 Task: Plan a 3-hour travel documentary screening and discussion for travel enthusiasts.
Action: Key pressed t<Key.caps_lock>RAVEL<Key.space><Key.caps_lock>d<Key.caps_lock>OCUMENTARY<Key.space><Key.caps_lock>s<Key.caps_lock>CREENING<Key.space>AND<Key.space><Key.caps_lock>d<Key.caps_lock>ISCUSSION<Key.space>
Screenshot: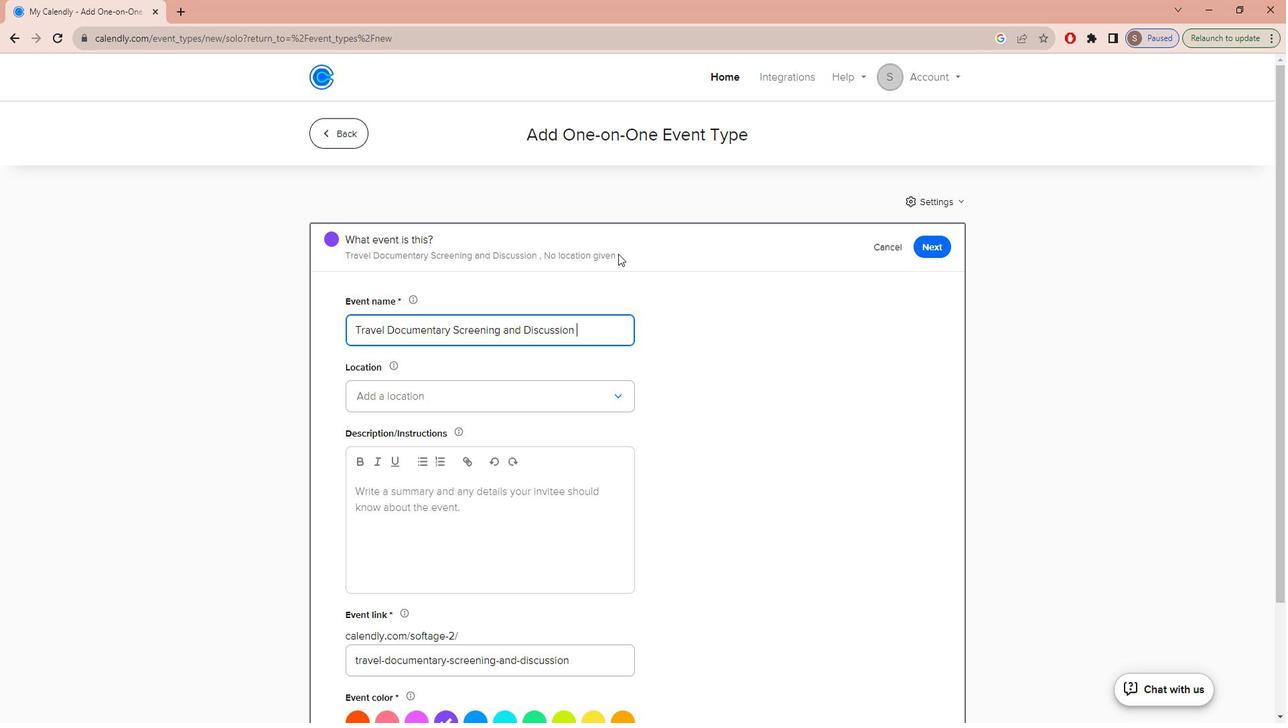 
Action: Mouse moved to (546, 376)
Screenshot: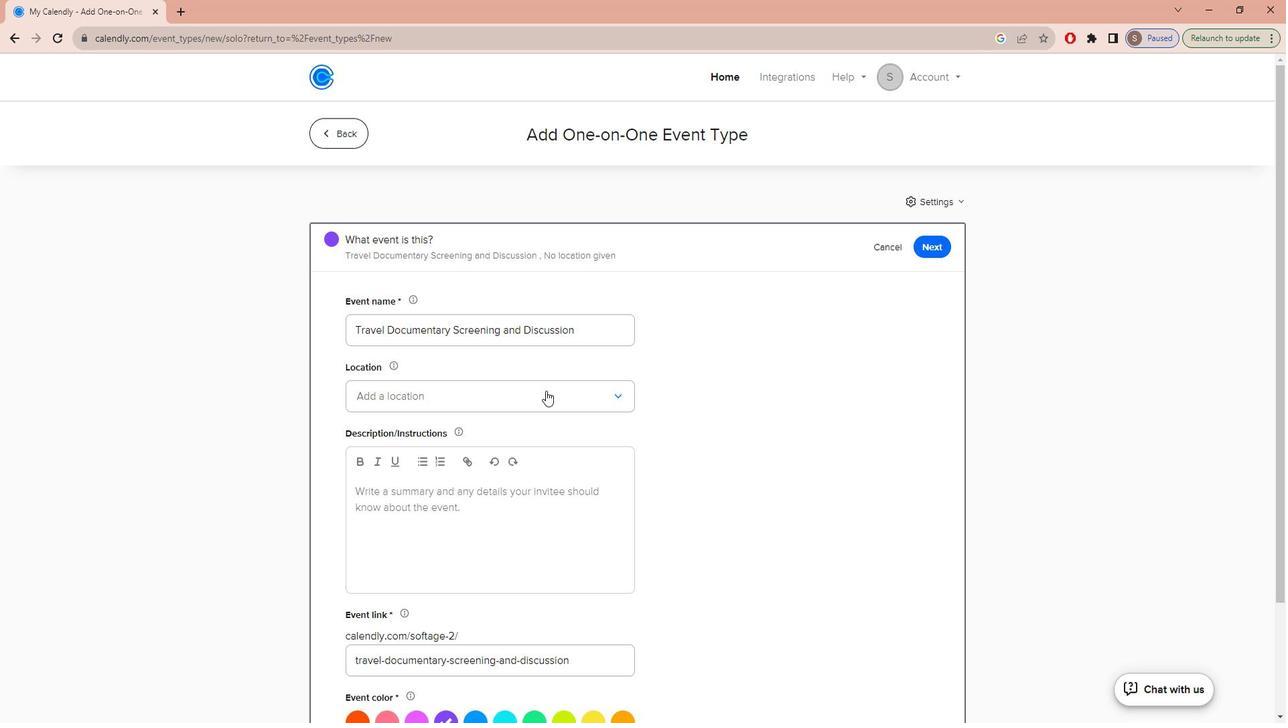 
Action: Mouse pressed left at (546, 376)
Screenshot: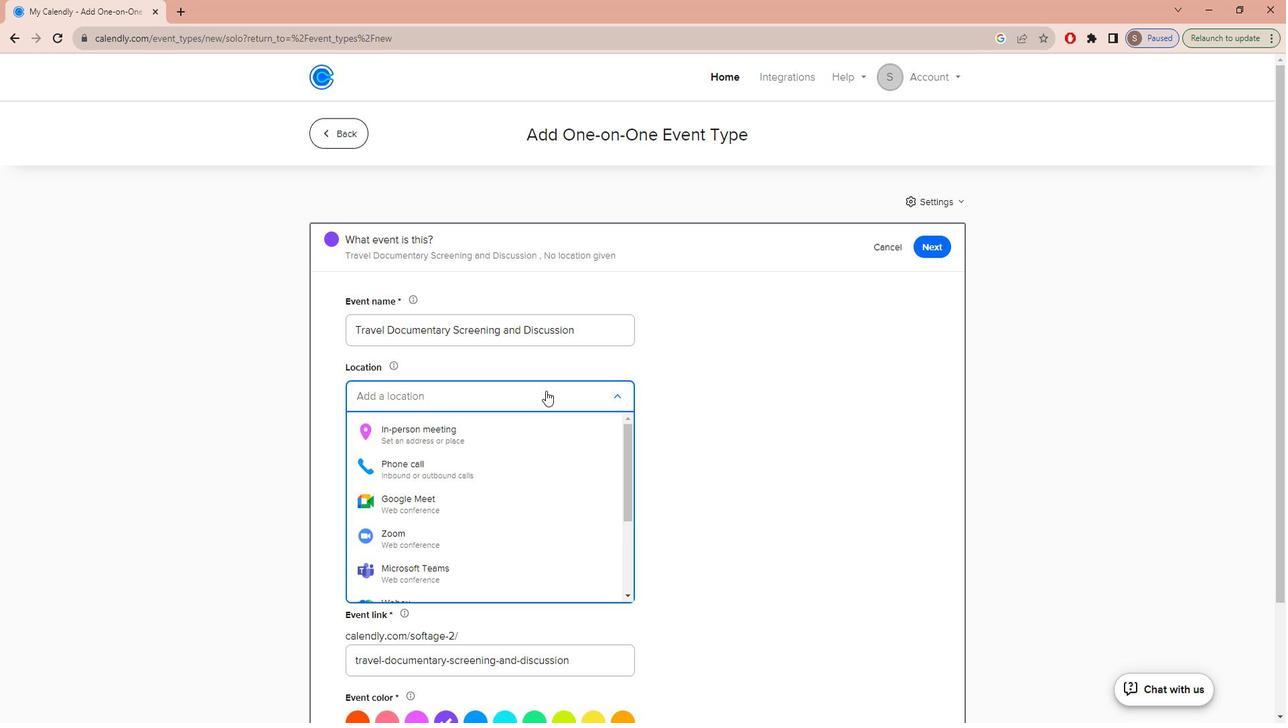 
Action: Mouse moved to (522, 416)
Screenshot: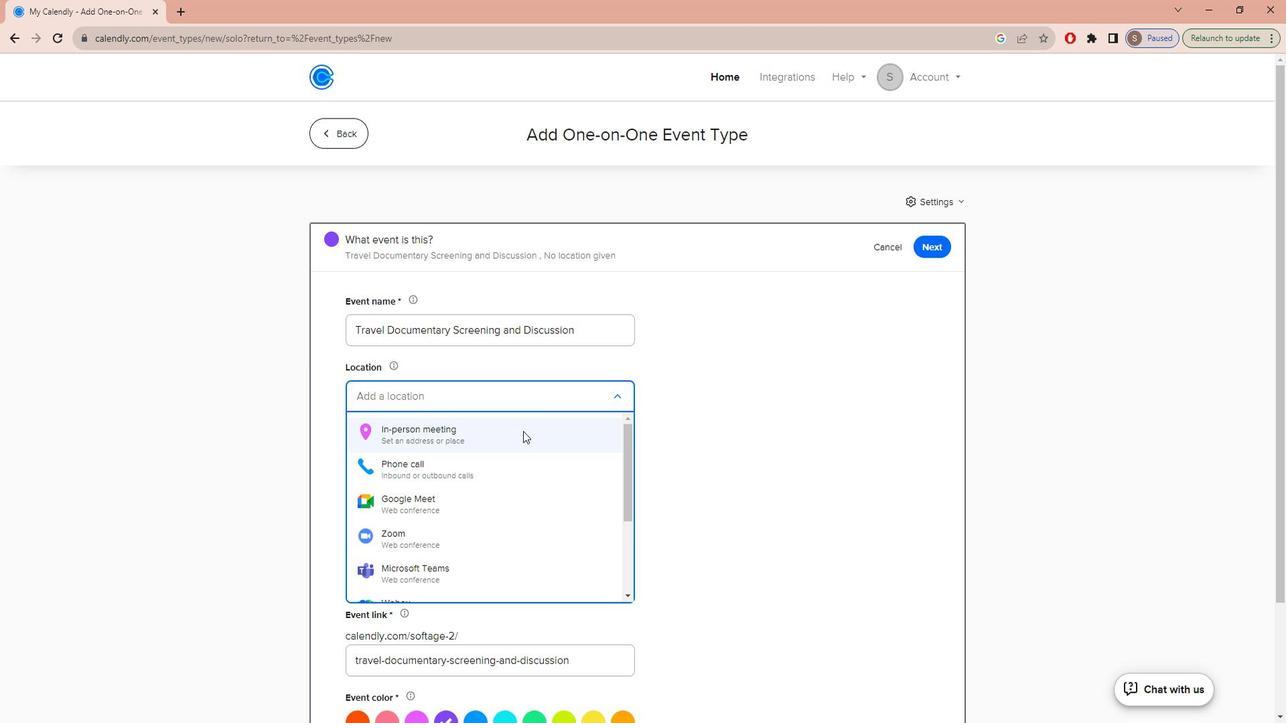 
Action: Mouse pressed left at (522, 416)
Screenshot: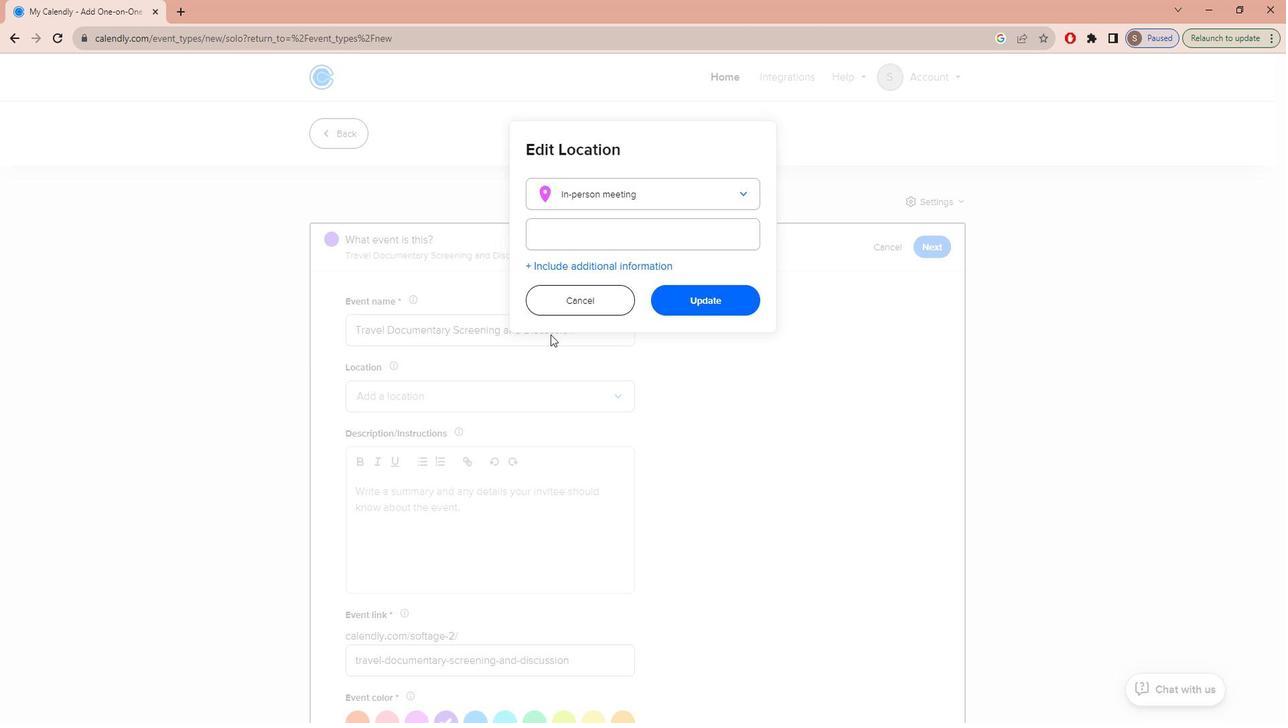 
Action: Mouse moved to (576, 229)
Screenshot: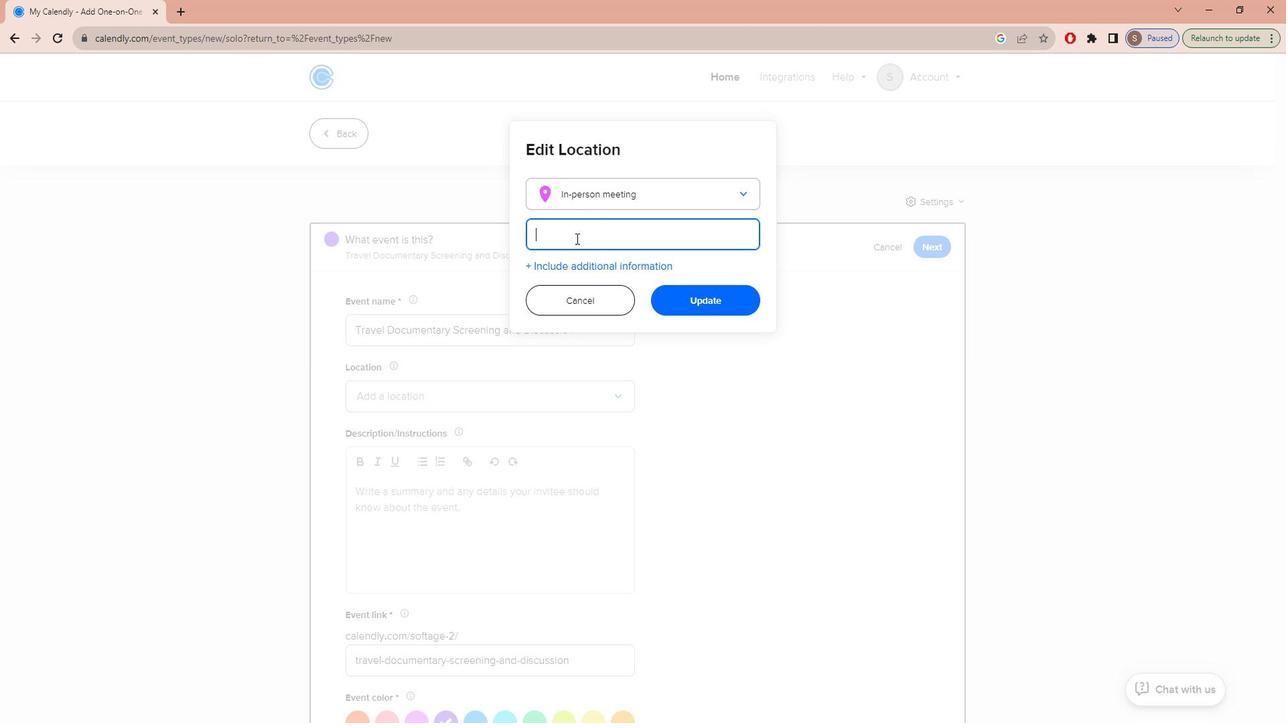 
Action: Mouse pressed left at (576, 229)
Screenshot: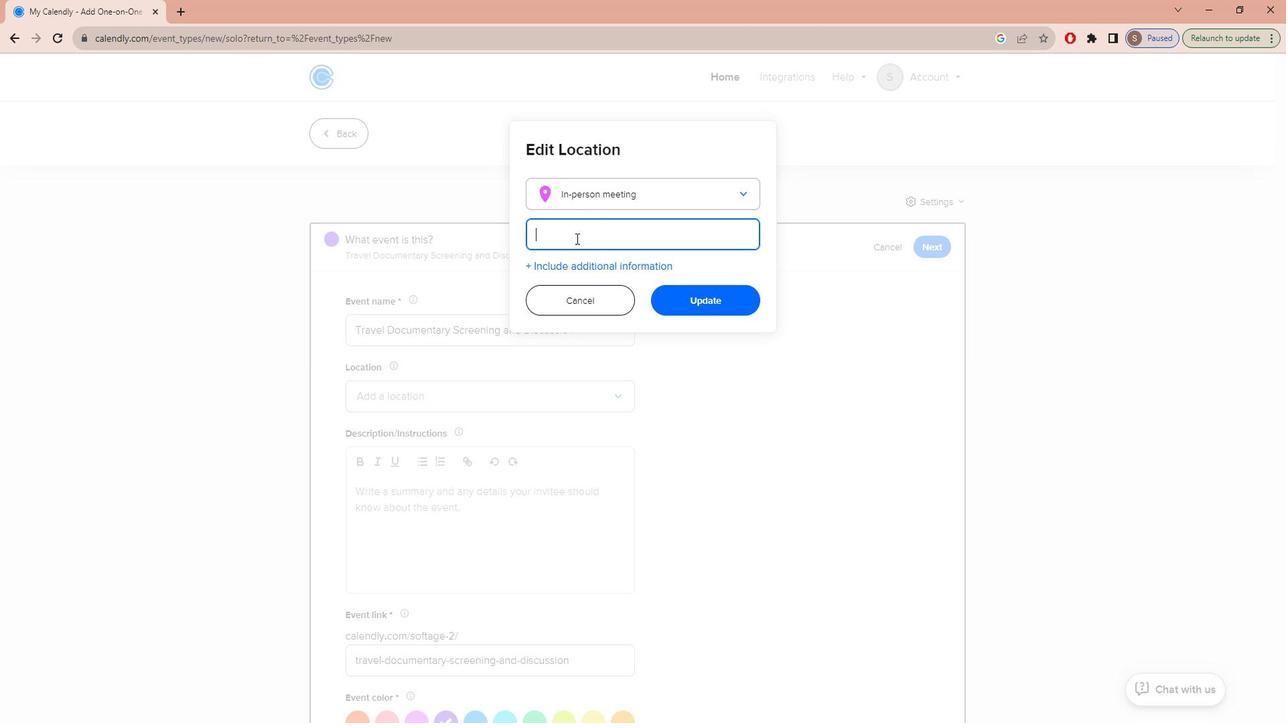 
Action: Key pressed <Key.caps_lock><Key.caps_lock><Key.caps_lock>t<Key.caps_lock>HE<Key.space><Key.caps_lock>a<Key.caps_lock>ERO<Key.space><Key.caps_lock>t<Key.caps_lock>HEATH<Key.backspace>ER,<Key.space>1328<Key.space><Key.caps_lock>m<Key.caps_lock>ONTANA<Key.space><Key.caps_lock>a<Key.caps_lock>VE,<Key.space><Key.caps_lock>s<Key.caps_lock>ANTA<Key.space><Key.caps_lock>m<Key.caps_lock>I<Key.backspace>ONICA,<Key.space><Key.caps_lock>ca<Key.space>90403
Screenshot: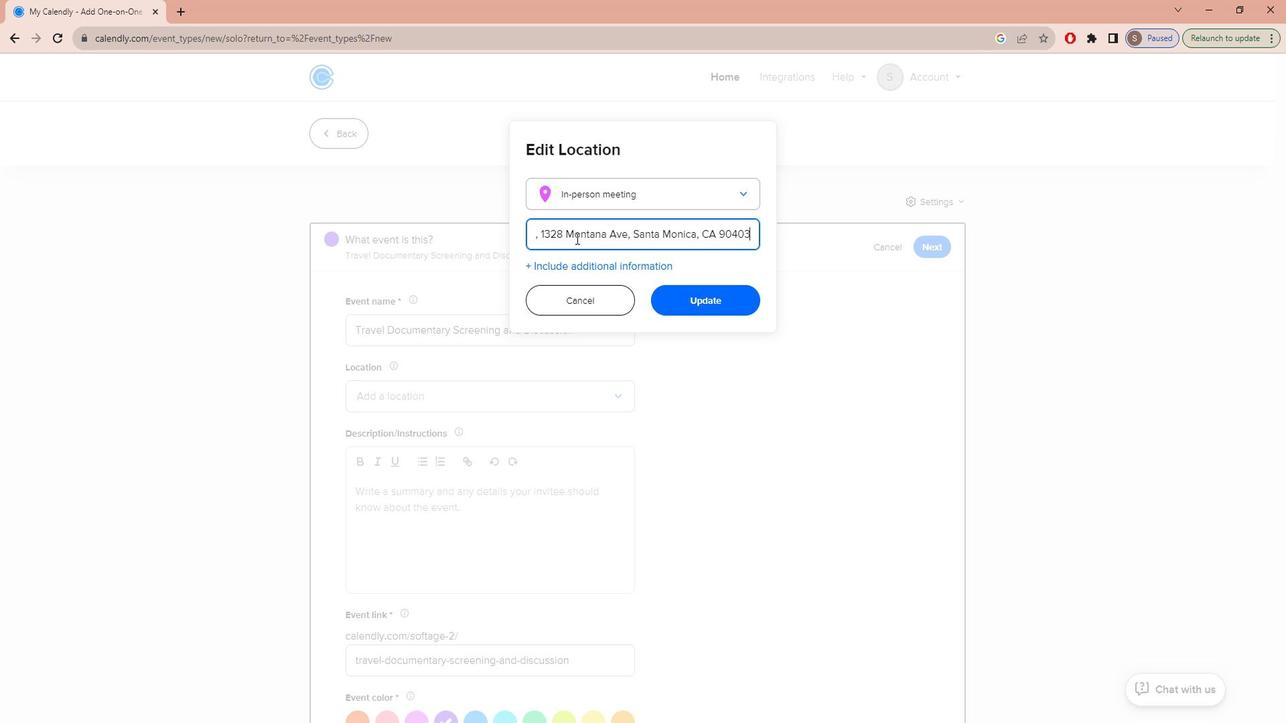 
Action: Mouse moved to (715, 288)
Screenshot: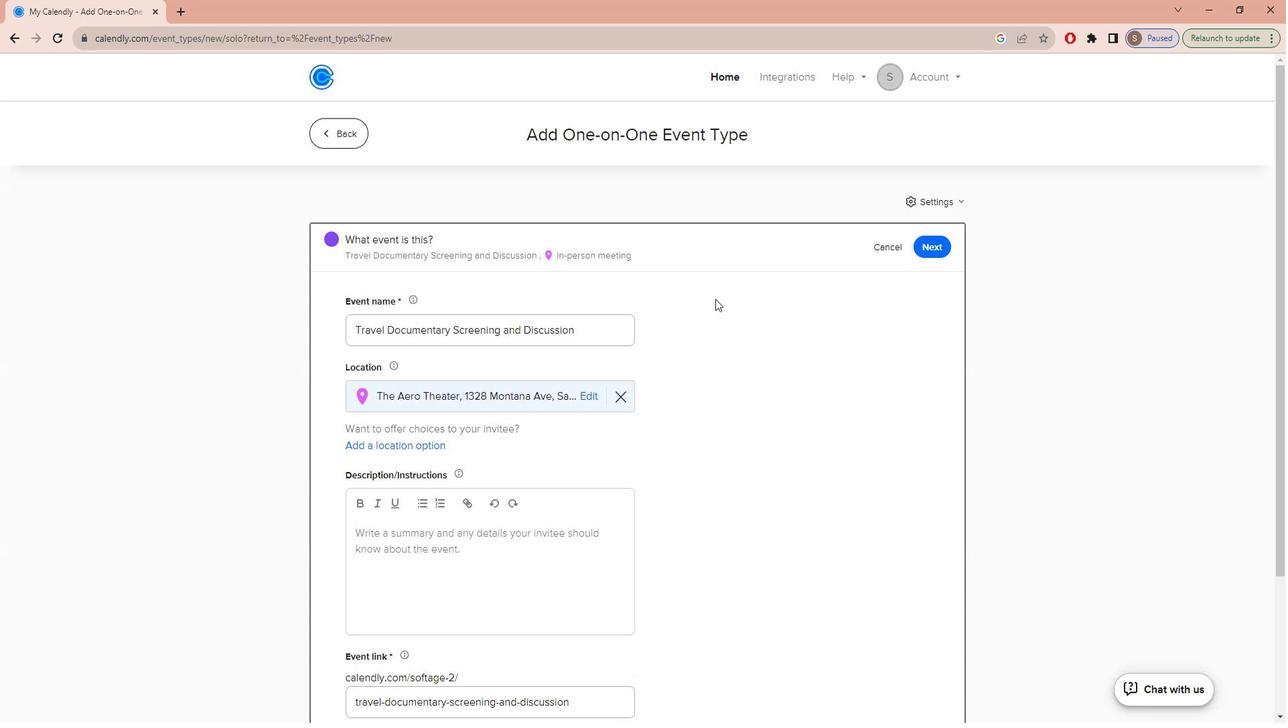 
Action: Mouse pressed left at (715, 288)
Screenshot: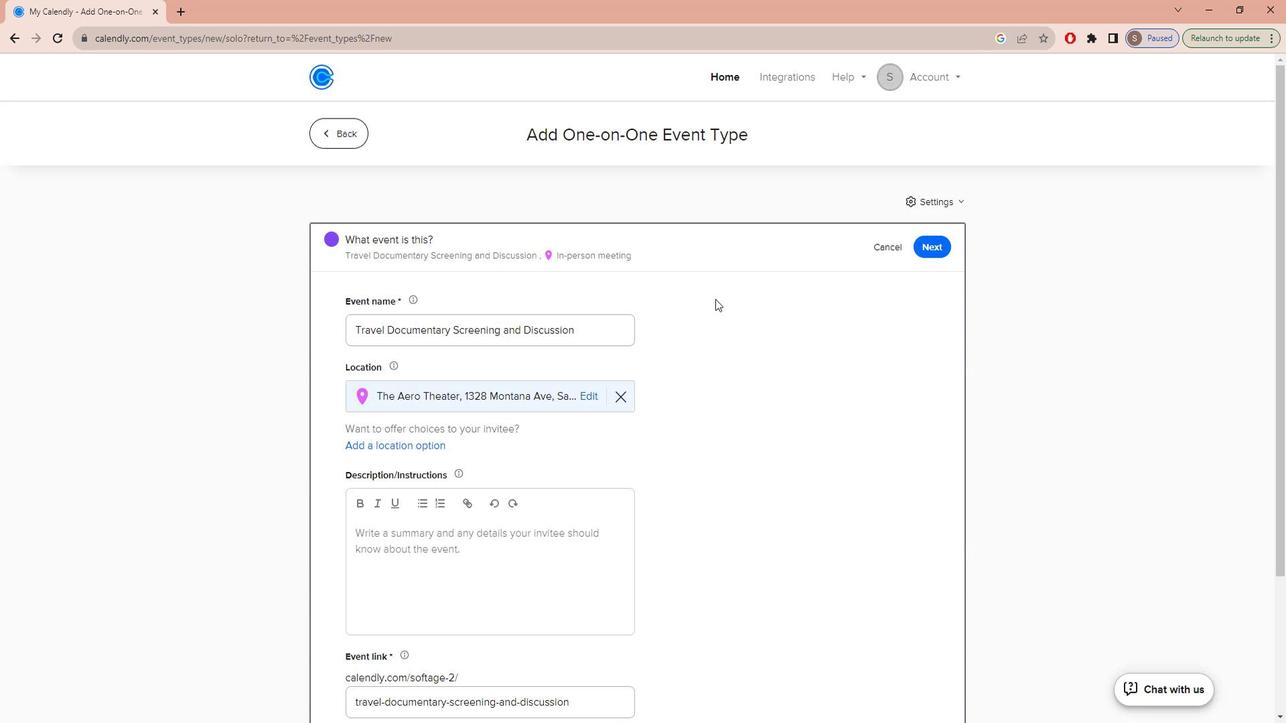 
Action: Mouse moved to (450, 516)
Screenshot: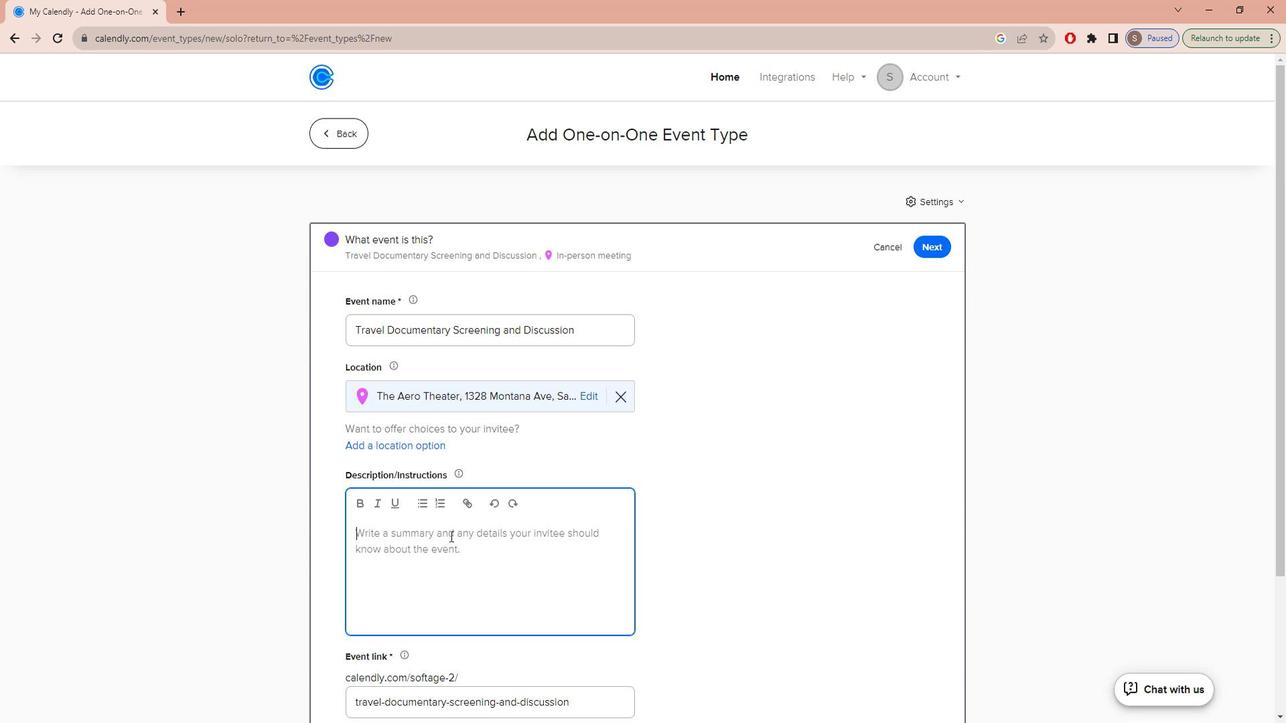 
Action: Mouse pressed left at (450, 516)
Screenshot: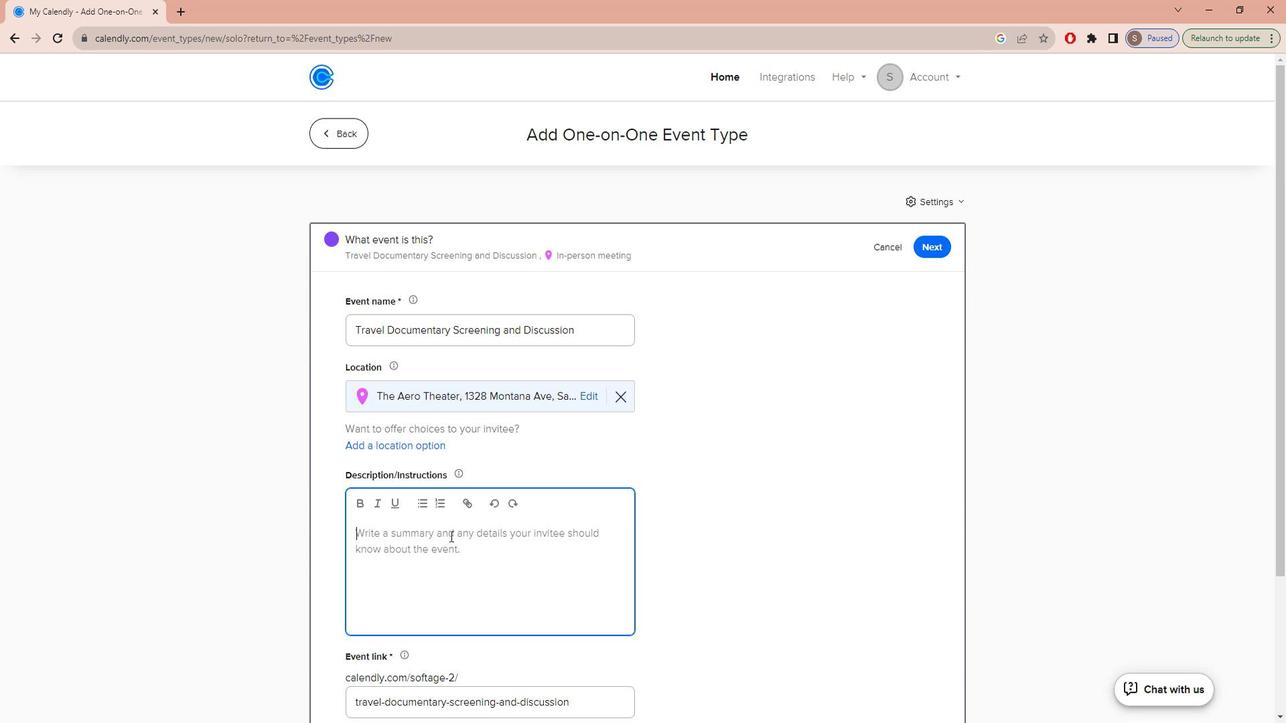 
Action: Key pressed <Key.caps_lock><Key.caps_lock>e<Key.caps_lock>MBARK<Key.space>ON<Key.space>THE<Key.backspace>IS<Key.space>AA<Key.backspace>MAZING<Key.space>JOURNEY<Key.space>WITHOUT<Key.space>LEAVING<Key.space>YOUR<Key.space>SEAT<Key.shift><Key.shift><Key.shift><Key.shift><Key.shift><Key.shift><Key.shift><Key.shift>!<Key.space><Key.shift_r>"<Key.caps_lock>j<Key.caps_lock>OURNEY<Key.space><Key.caps_lock>t<Key.caps_lock>HROUGH<Key.space><Key.caps_lock>c<Key.caps_lock>ULTURES<Key.shift_r>"<Key.space>INVITES<Key.space>YOU<Key.space>TO<Key.space>A<Key.space>CAPTIVATING<Key.space>EVENT<Key.space>TAILOR-MADE<Key.space>FOR<Key.space>PASSIONATE<Key.space>TRAVEL<Key.space>ENTHUSIASTS.<Key.space><Key.caps_lock>i<Key.caps_lock>F<Key.space>YOU<Key.space>ARE<Key.space>SOMEONE<Key.space>WHO<Key.space>CRAVES<Key.space>THE<Key.space>THRILL<Key.space>OF<Key.space>EXPLORATION,<Key.space>THE<Key.space>ALLURE<Key.space>OF<Key.space>NEW<Key.space>CULTURES,<Key.space>AND<Key.space>THE<Key.space>MAGIC<Key.space>OF<Key.space>UNSEEN<Key.space>LANDSCAPES,<Key.space>THIS<Key.space>EVET<Key.backspace>NT<Key.space>IS<Key.space>YOUR<Key.space>PASSPORT<Key.space>TO<Key.space>A<Key.space>GLOBAL<Key.space>ADVENTUYRE<Key.backspace><Key.backspace><Key.backspace>RE.<Key.space>
Screenshot: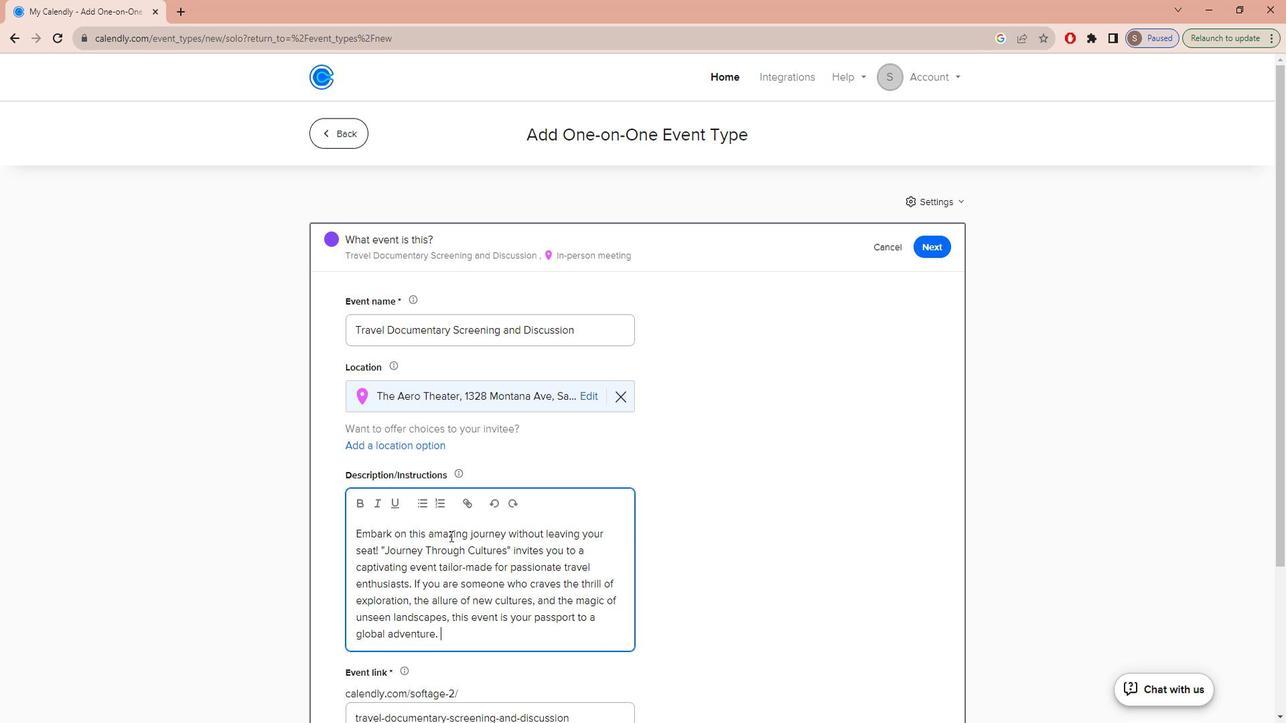 
Action: Mouse moved to (591, 539)
Screenshot: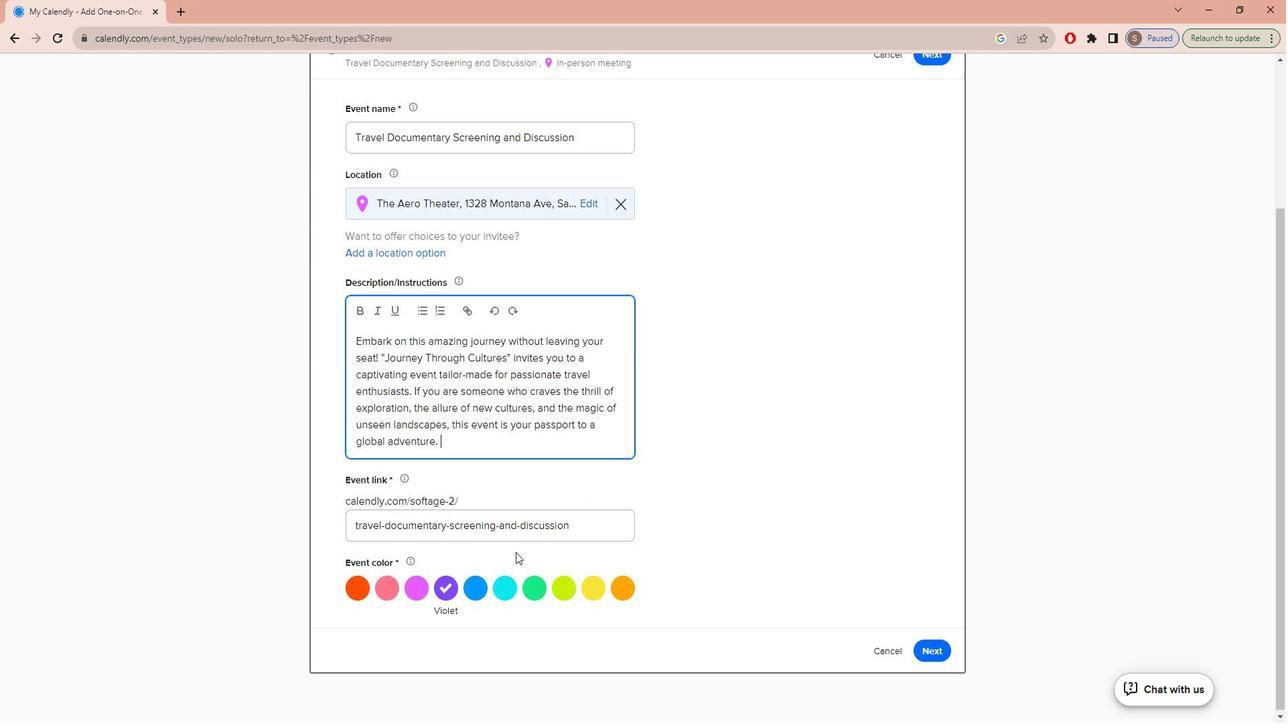 
Action: Mouse scrolled (591, 539) with delta (0, 0)
Screenshot: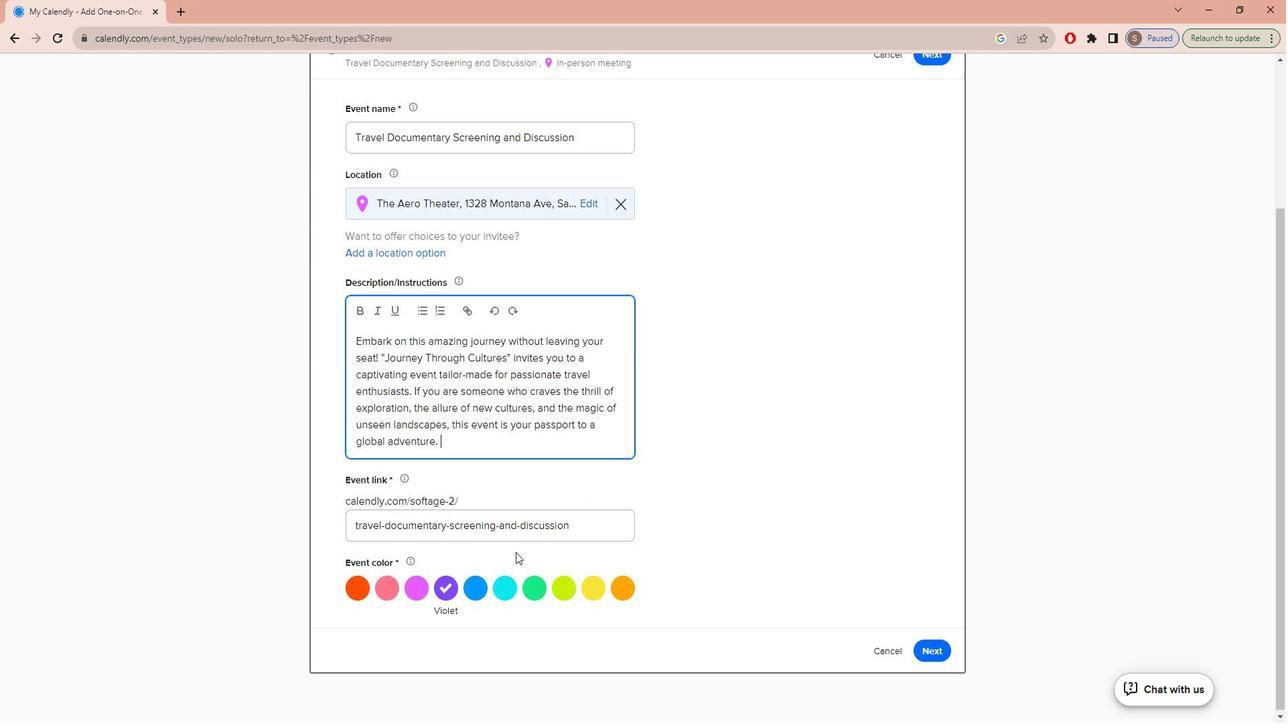 
Action: Mouse moved to (589, 539)
Screenshot: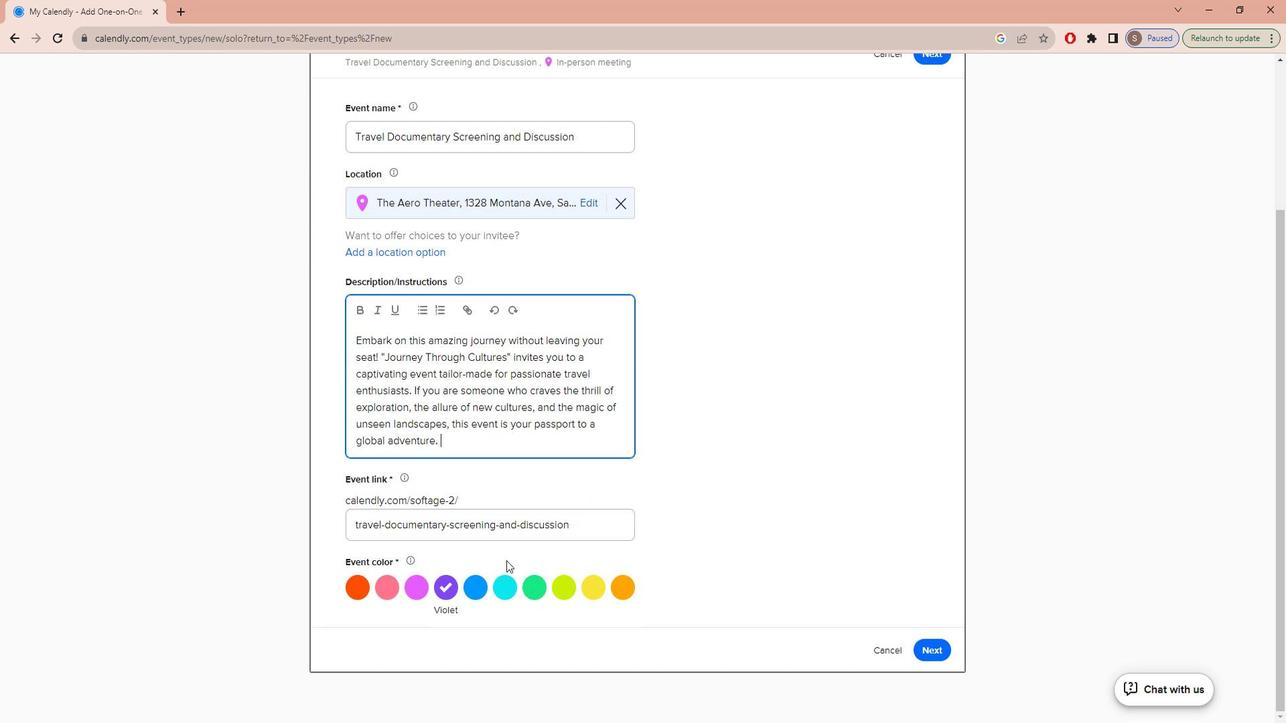 
Action: Mouse scrolled (589, 539) with delta (0, 0)
Screenshot: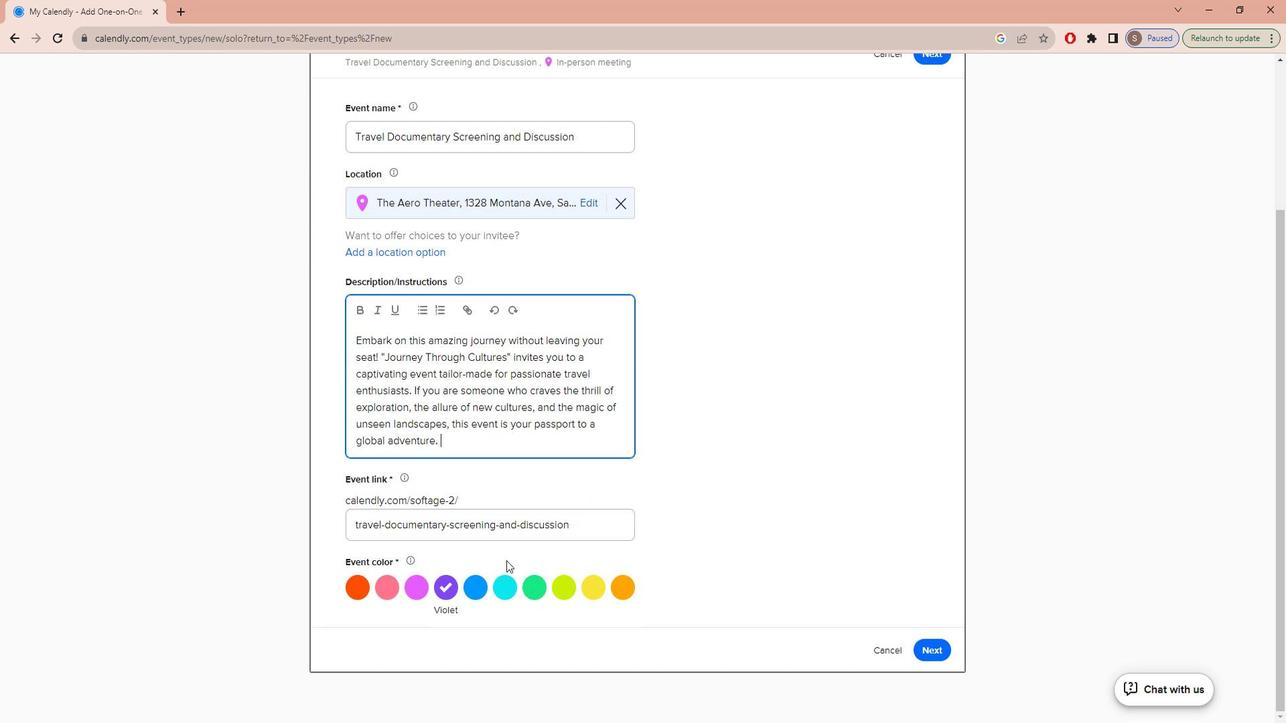 
Action: Mouse moved to (583, 539)
Screenshot: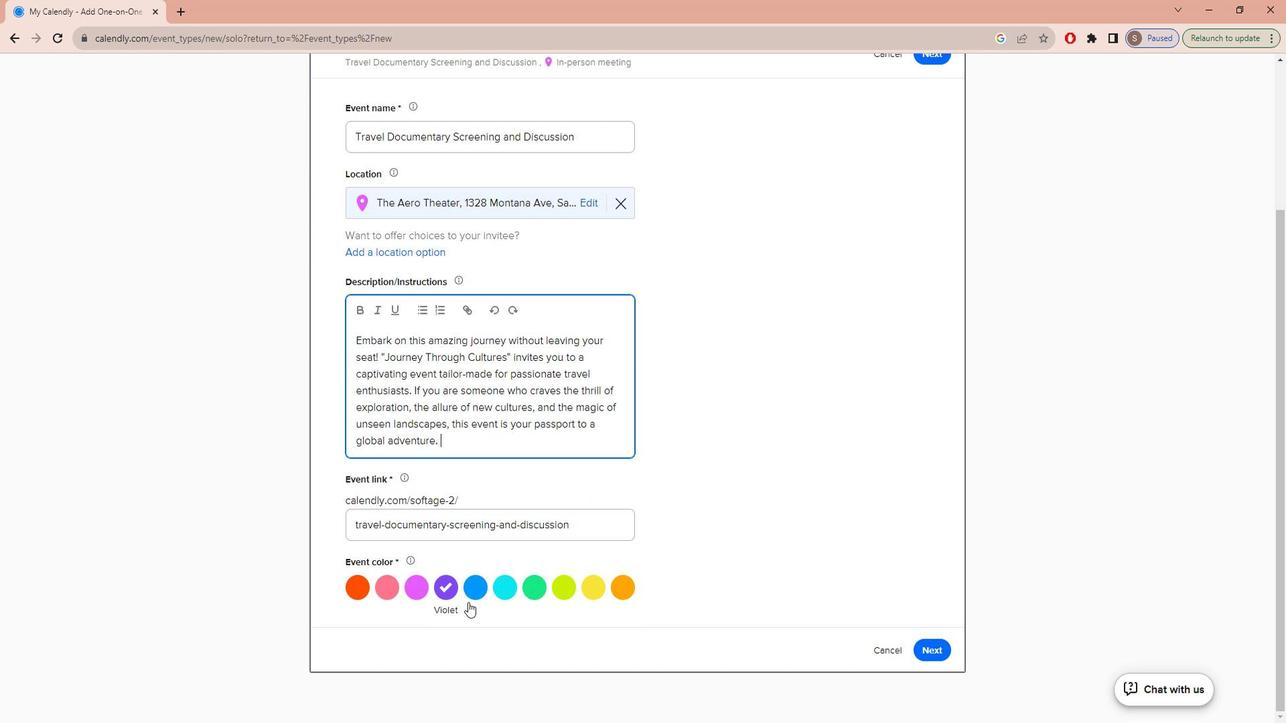 
Action: Mouse scrolled (583, 539) with delta (0, 0)
Screenshot: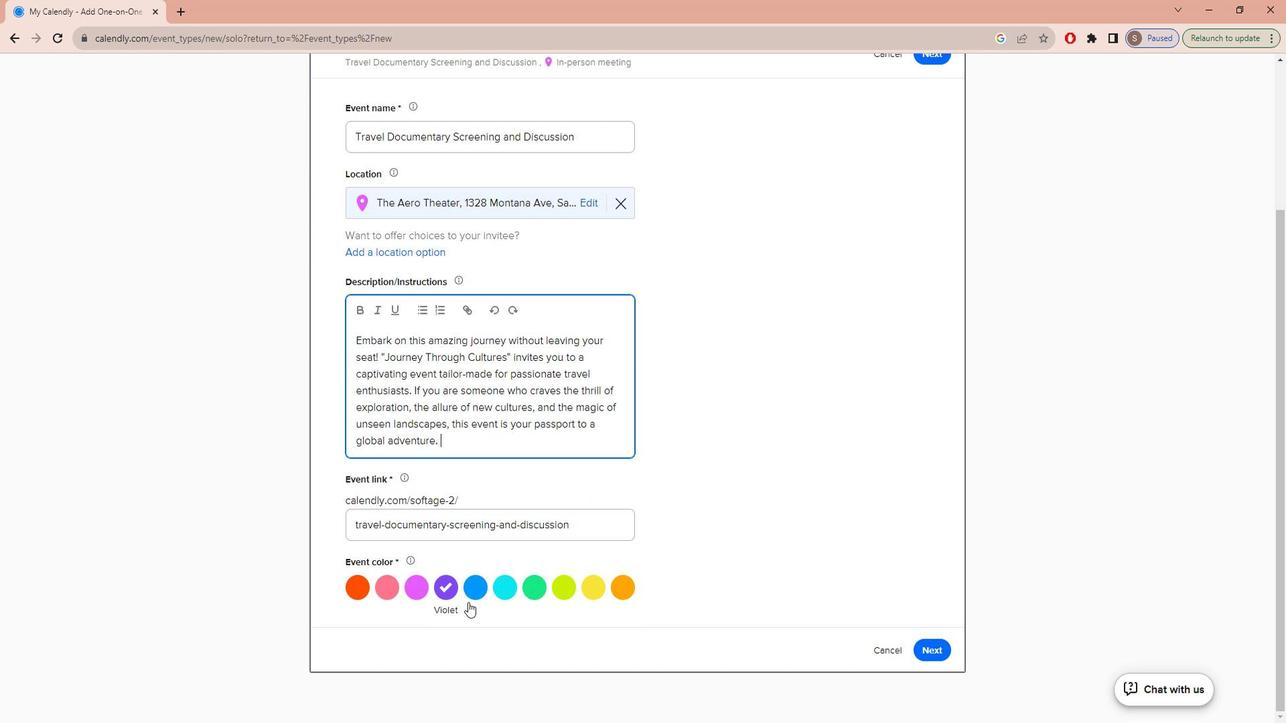 
Action: Mouse moved to (575, 539)
Screenshot: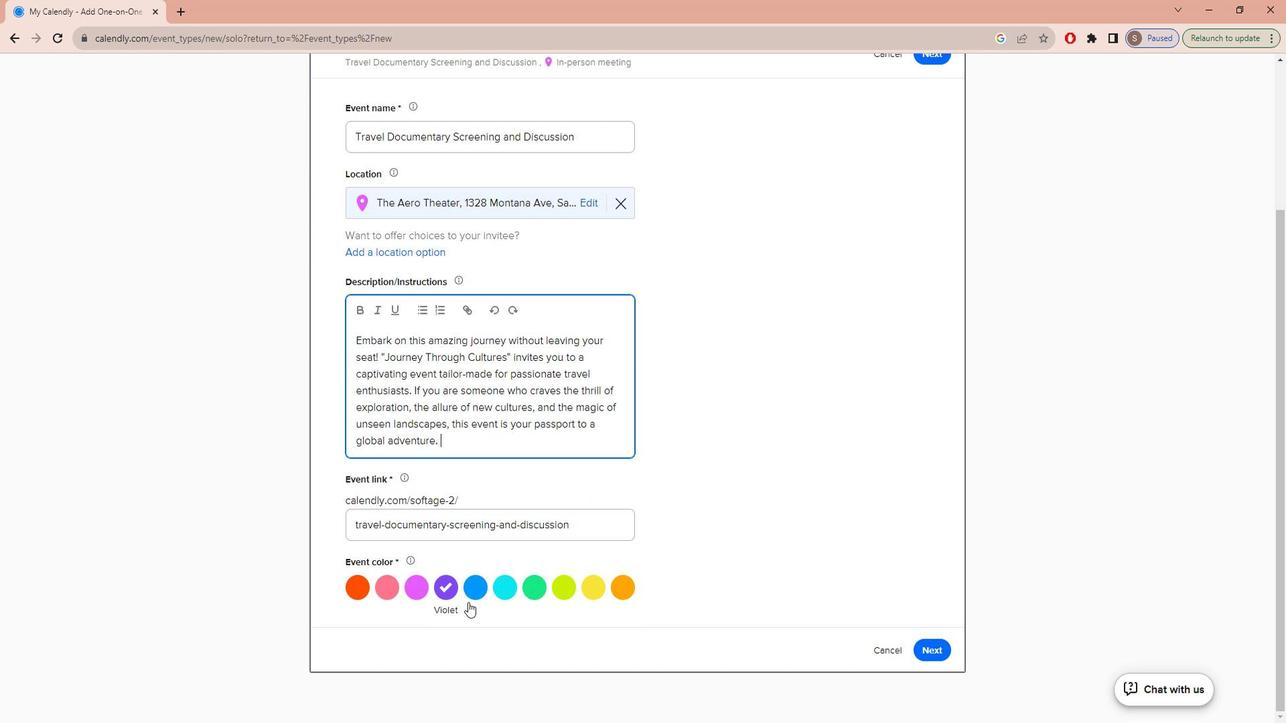 
Action: Mouse scrolled (575, 539) with delta (0, 0)
Screenshot: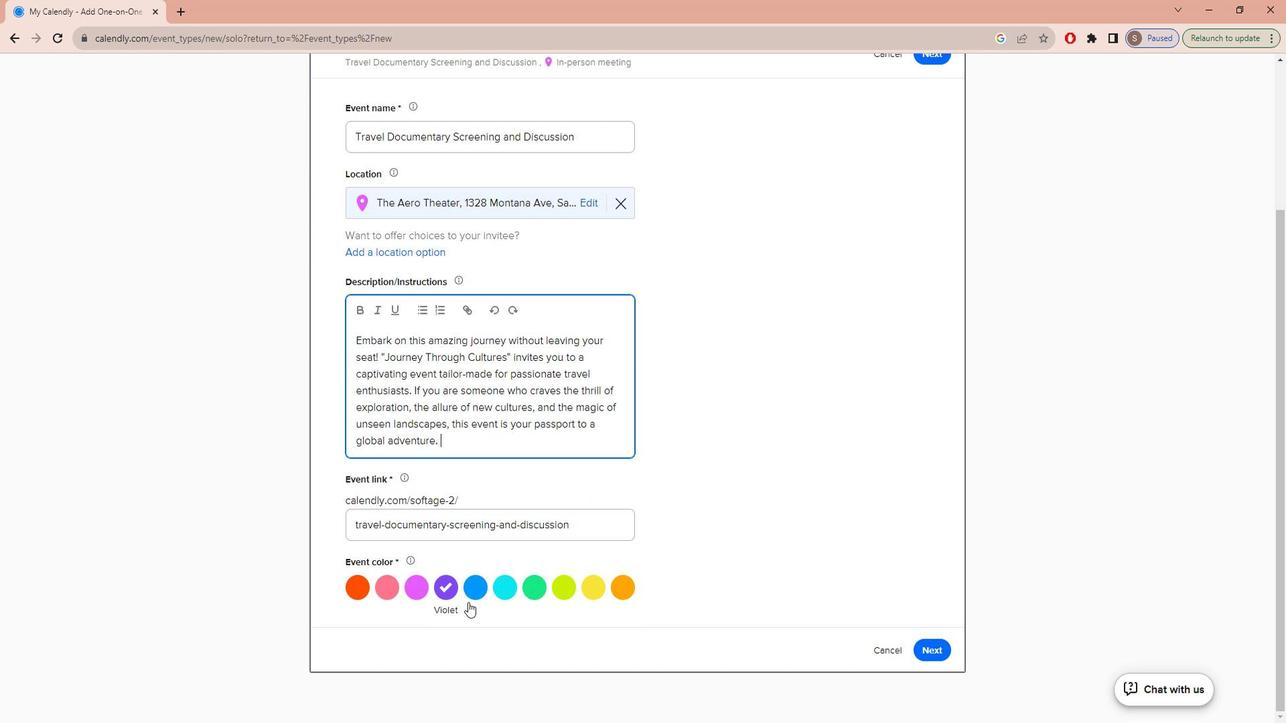 
Action: Mouse moved to (562, 538)
Screenshot: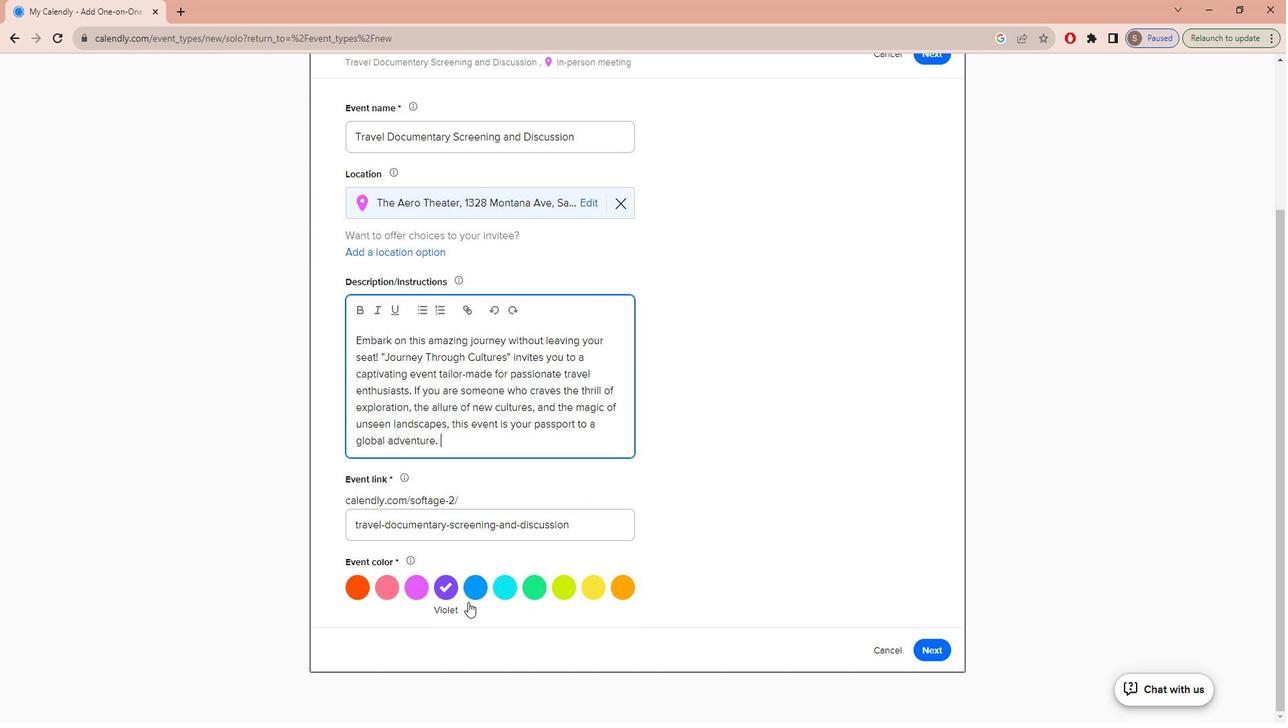
Action: Mouse scrolled (562, 537) with delta (0, 0)
Screenshot: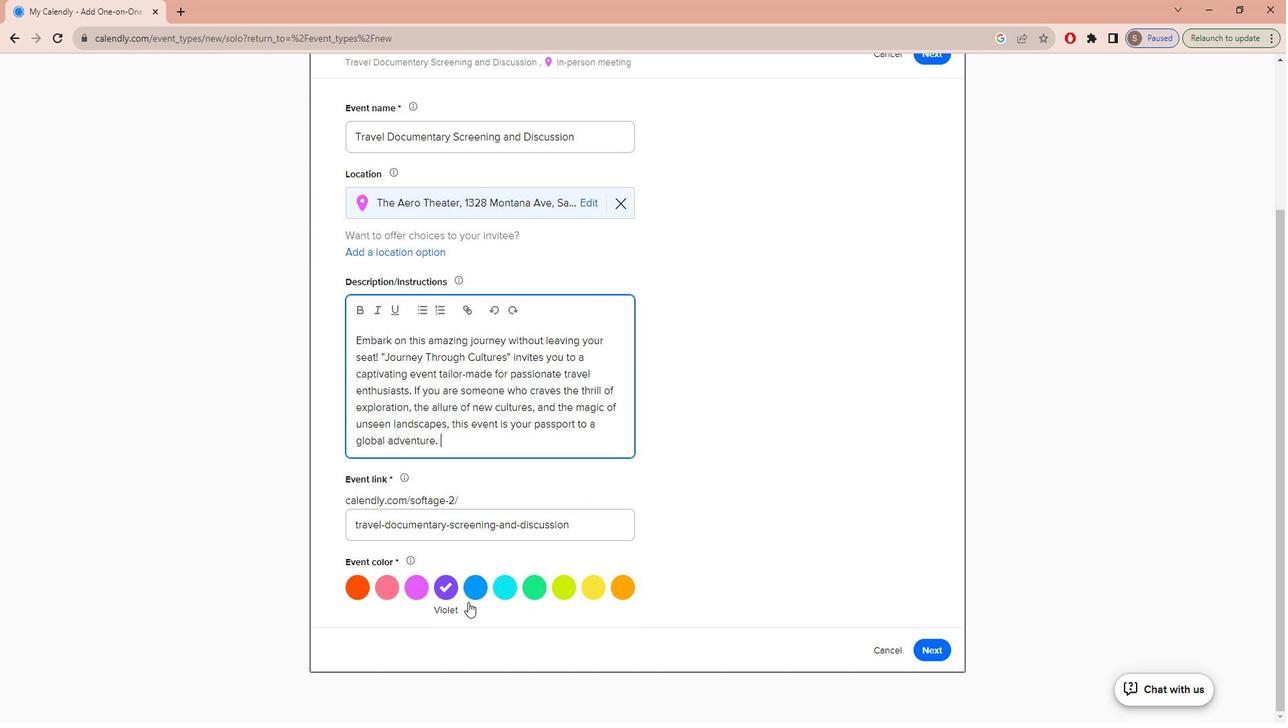 
Action: Mouse moved to (553, 535)
Screenshot: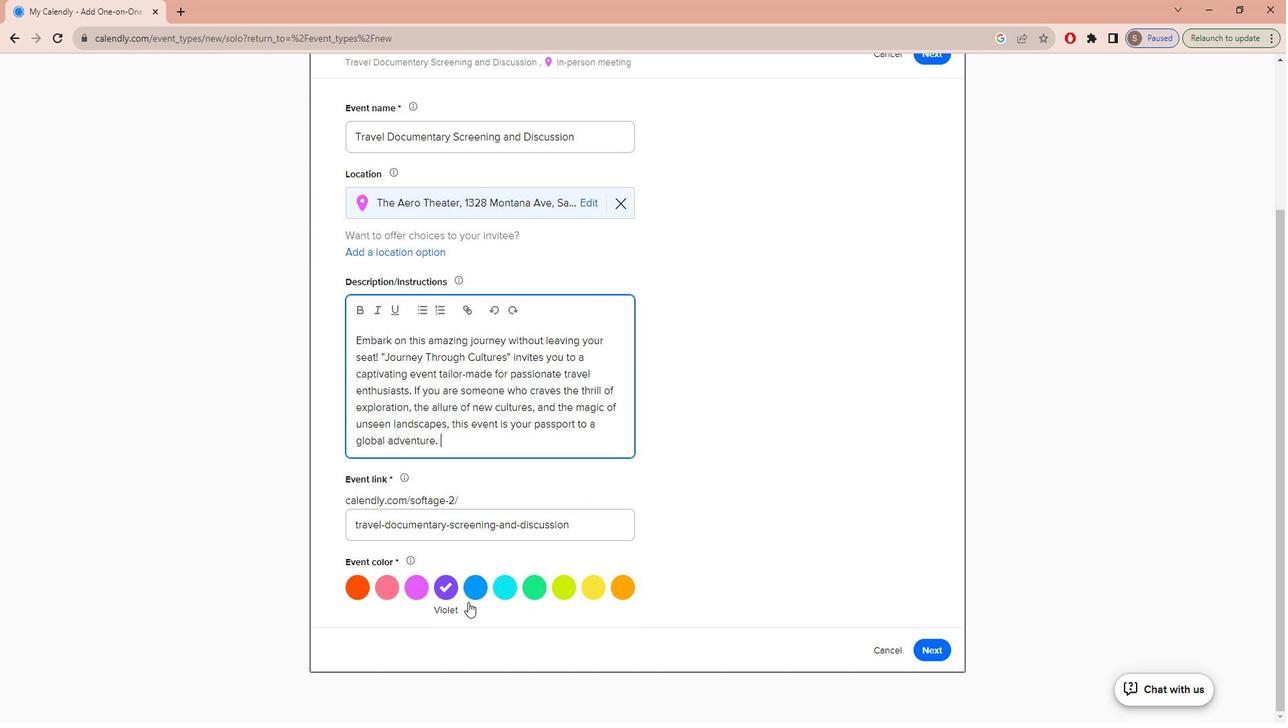 
Action: Mouse scrolled (553, 535) with delta (0, 0)
Screenshot: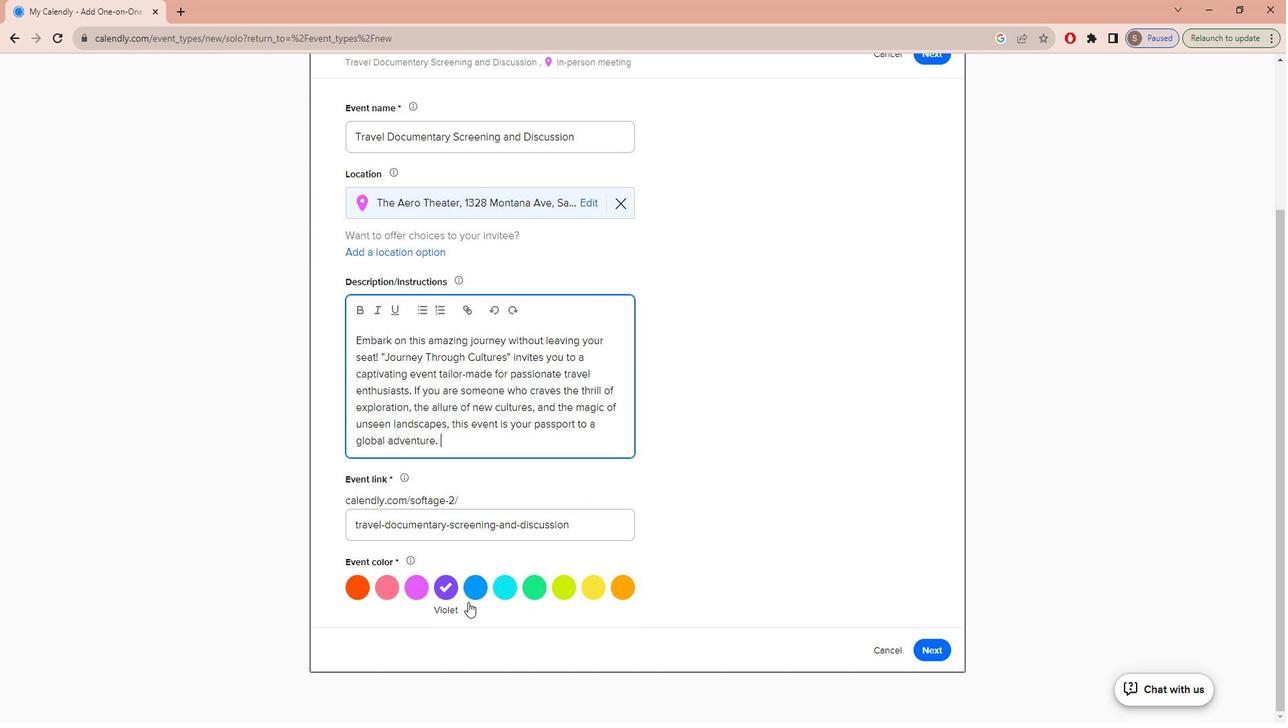 
Action: Mouse moved to (475, 564)
Screenshot: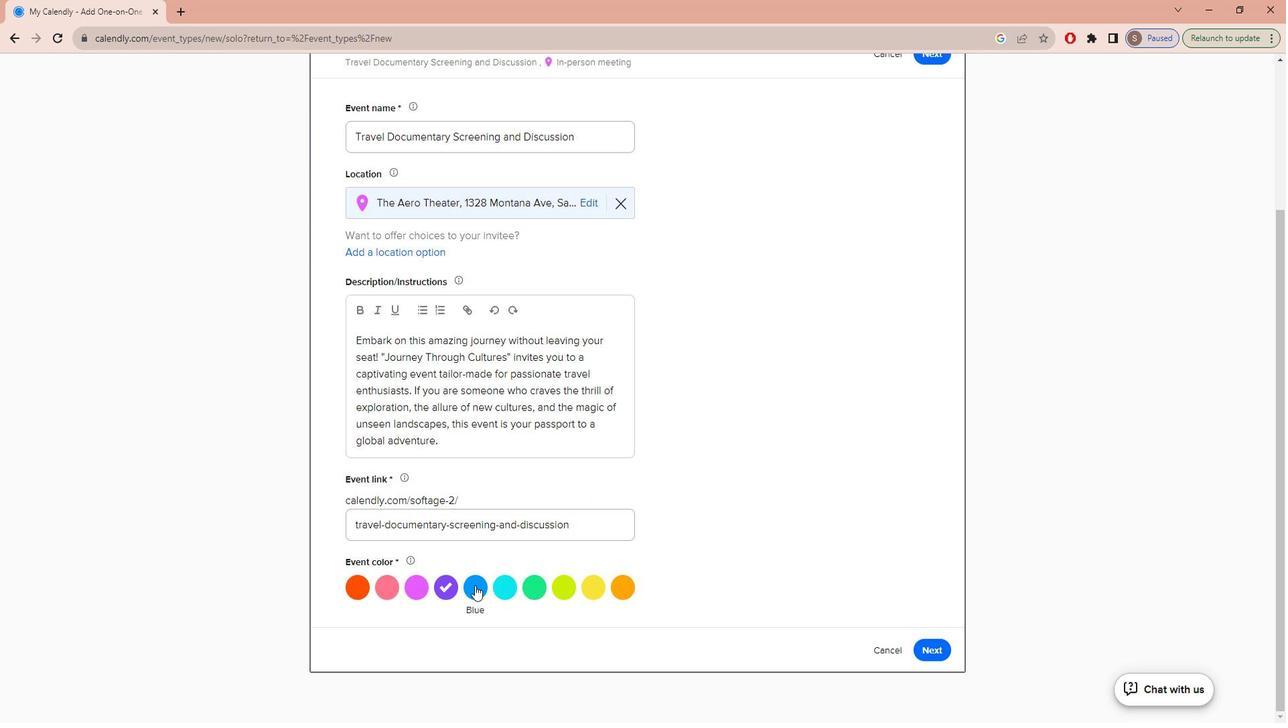 
Action: Mouse pressed left at (475, 564)
Screenshot: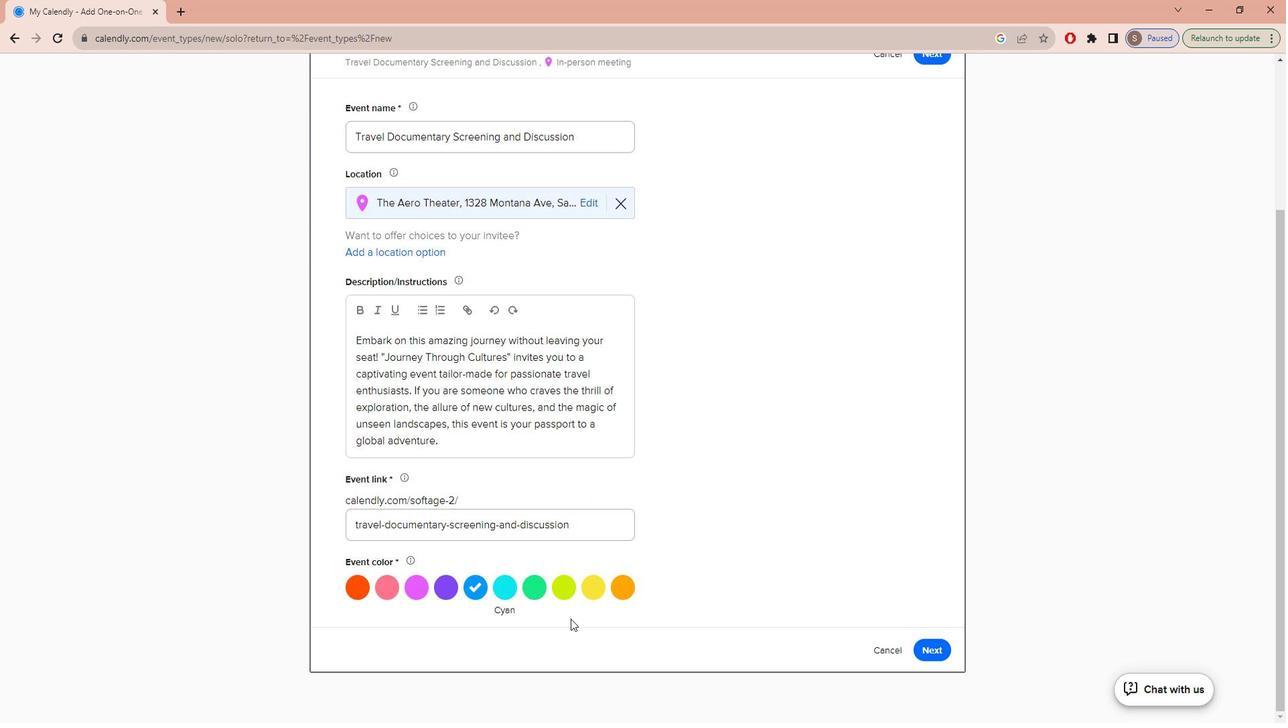 
Action: Mouse moved to (943, 621)
Screenshot: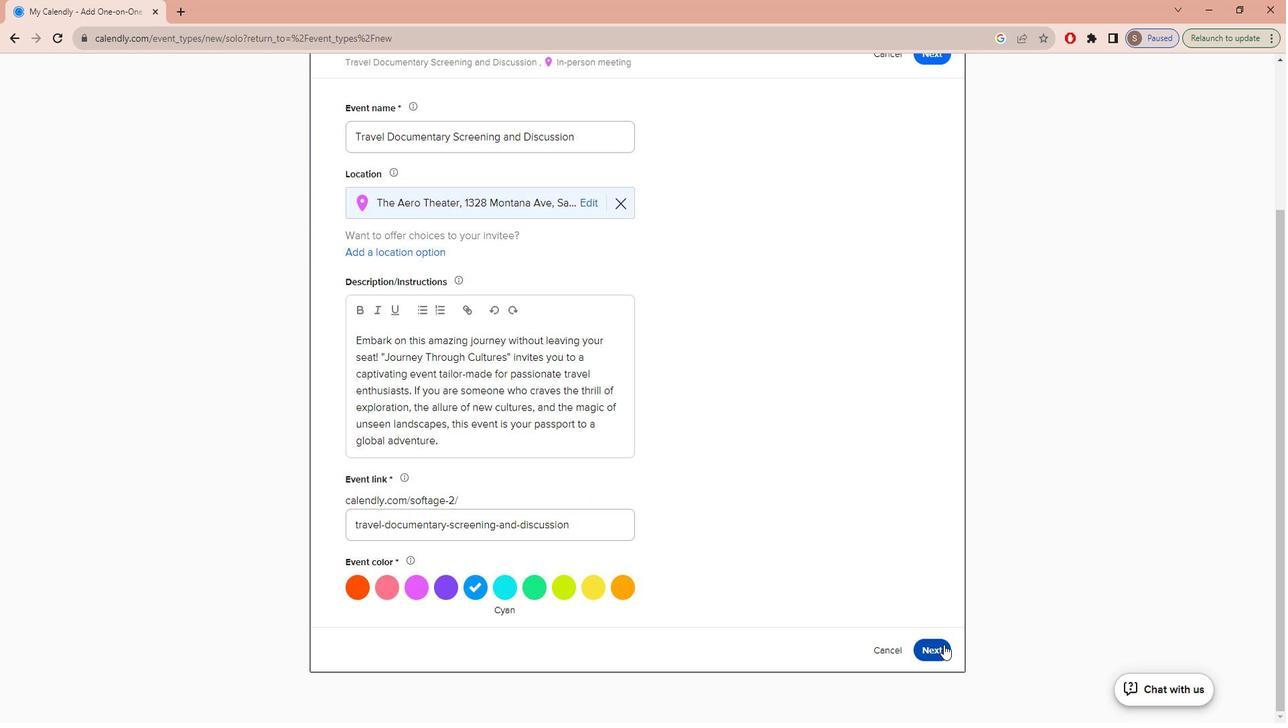
Action: Mouse pressed left at (943, 621)
Screenshot: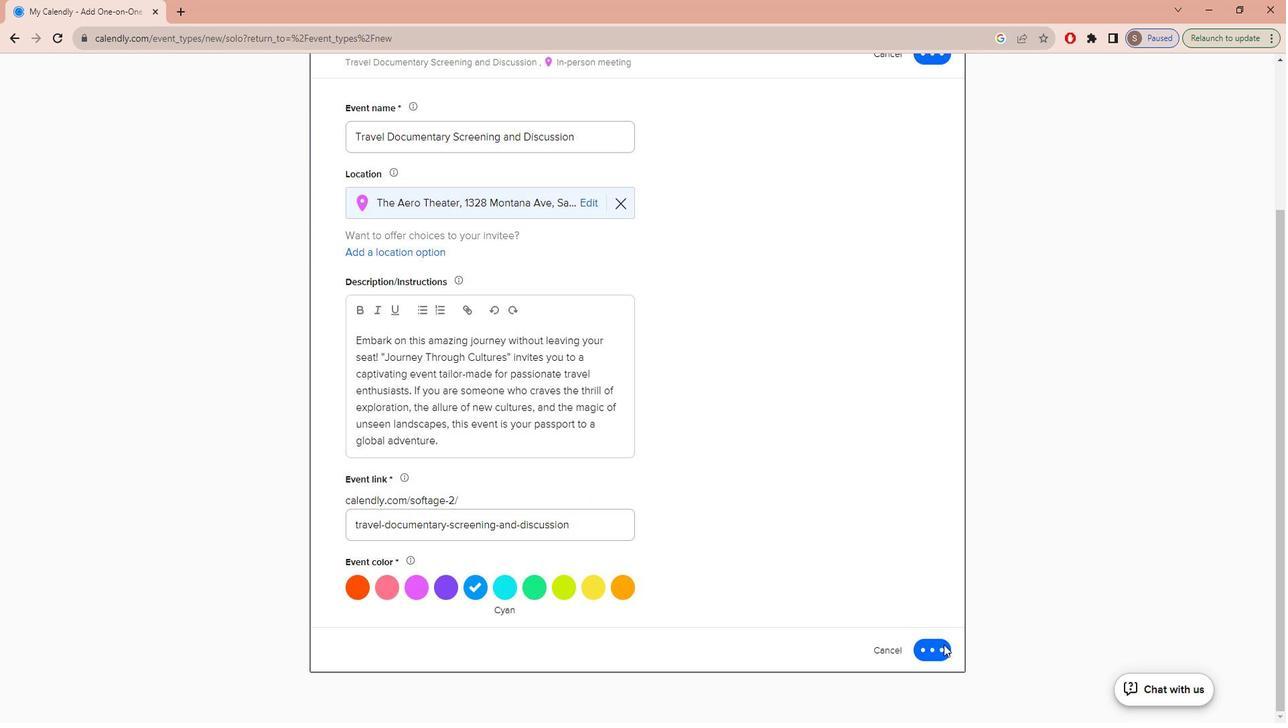 
Action: Mouse moved to (577, 372)
Screenshot: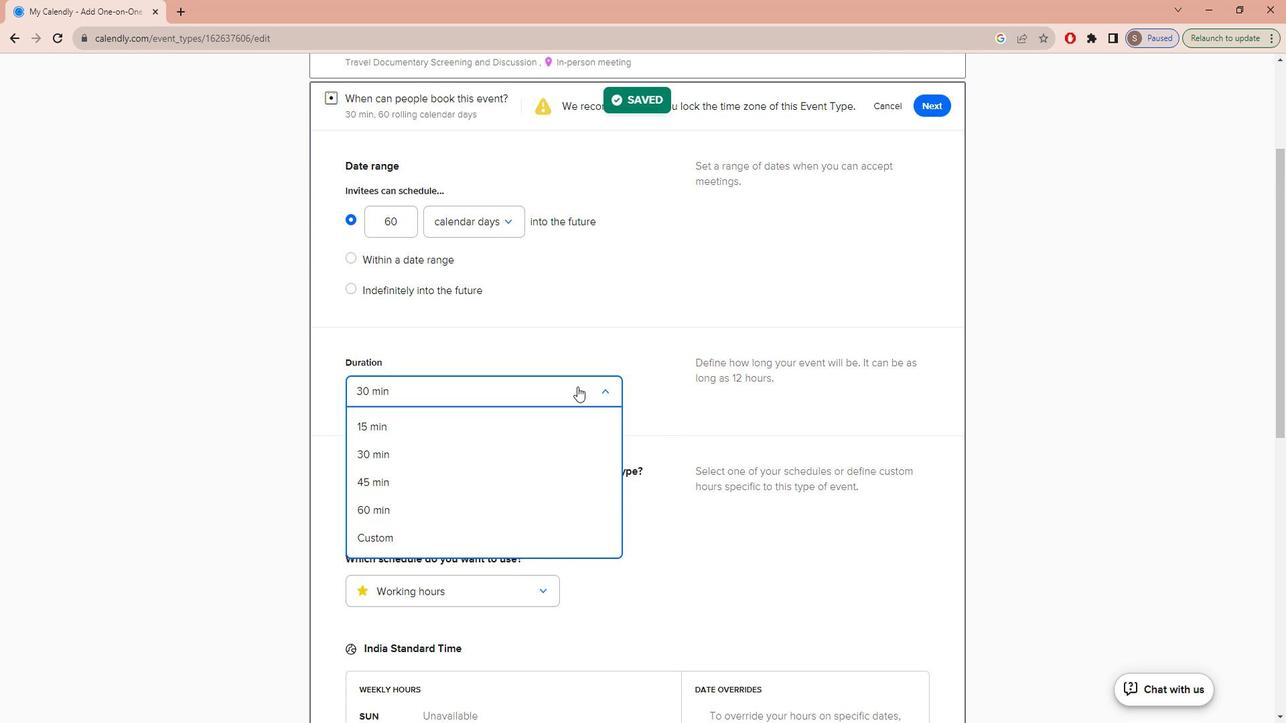 
Action: Mouse pressed left at (577, 372)
Screenshot: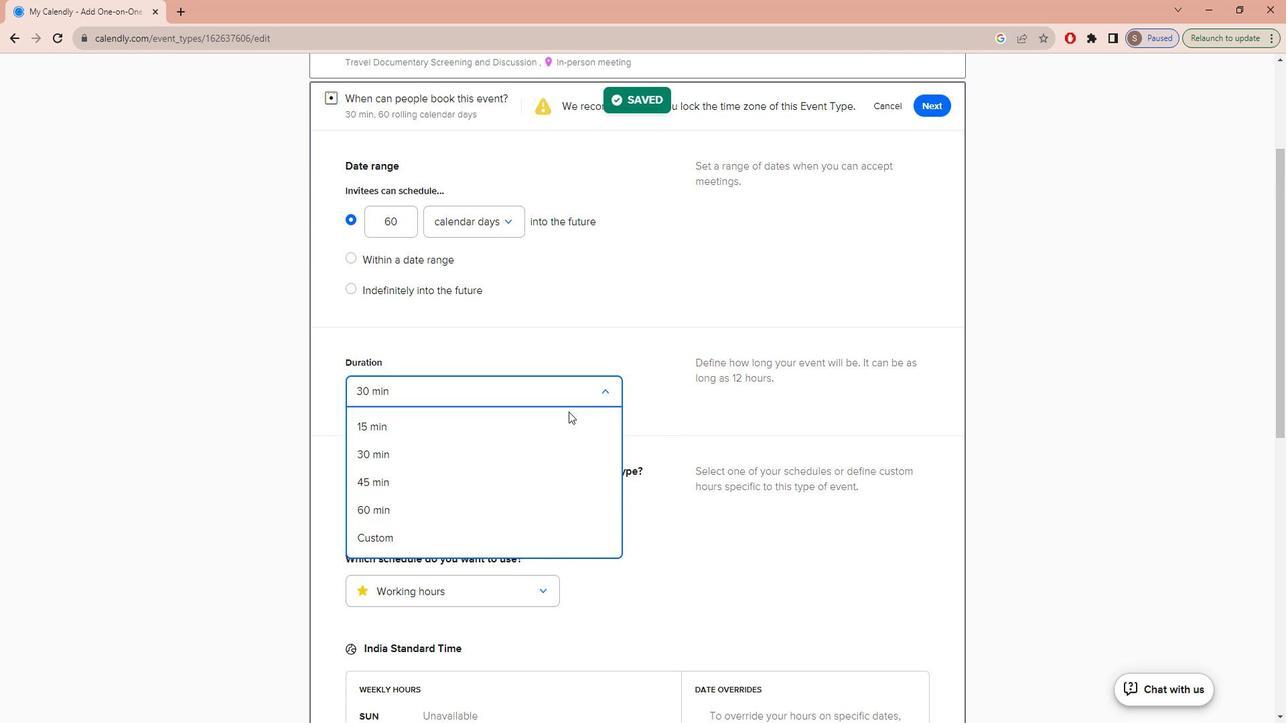 
Action: Mouse moved to (518, 511)
Screenshot: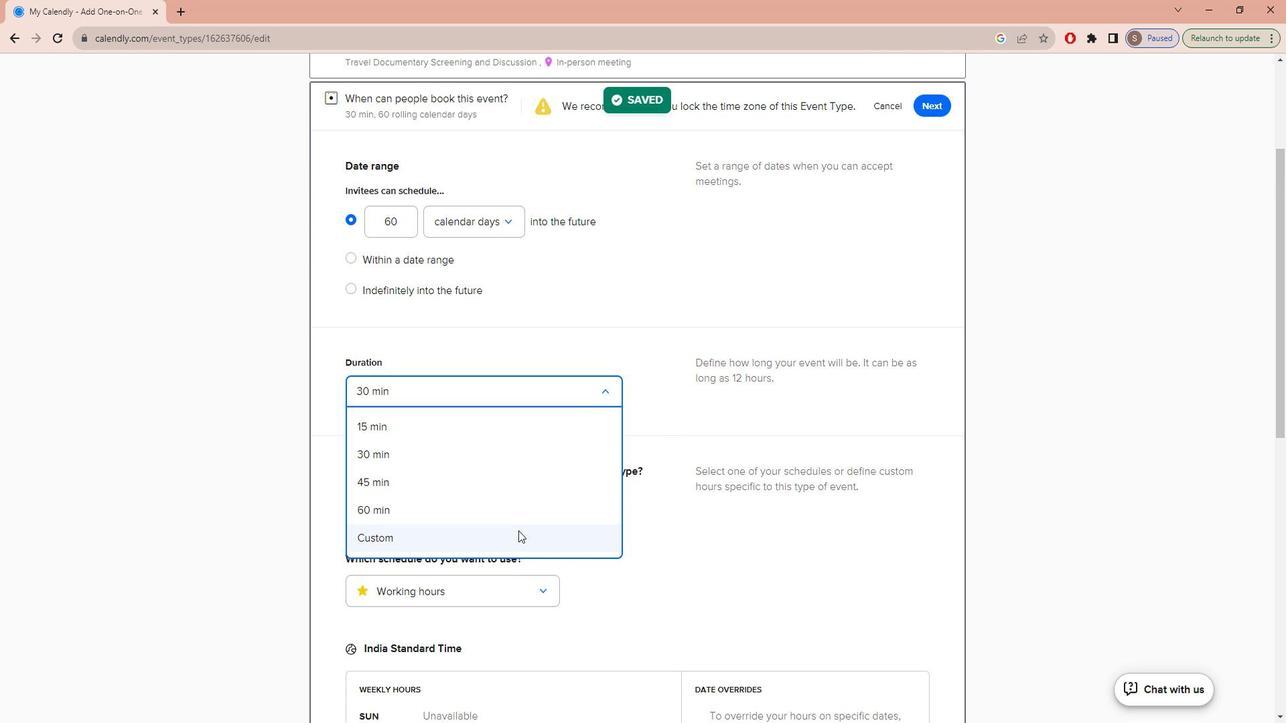 
Action: Mouse pressed left at (518, 511)
Screenshot: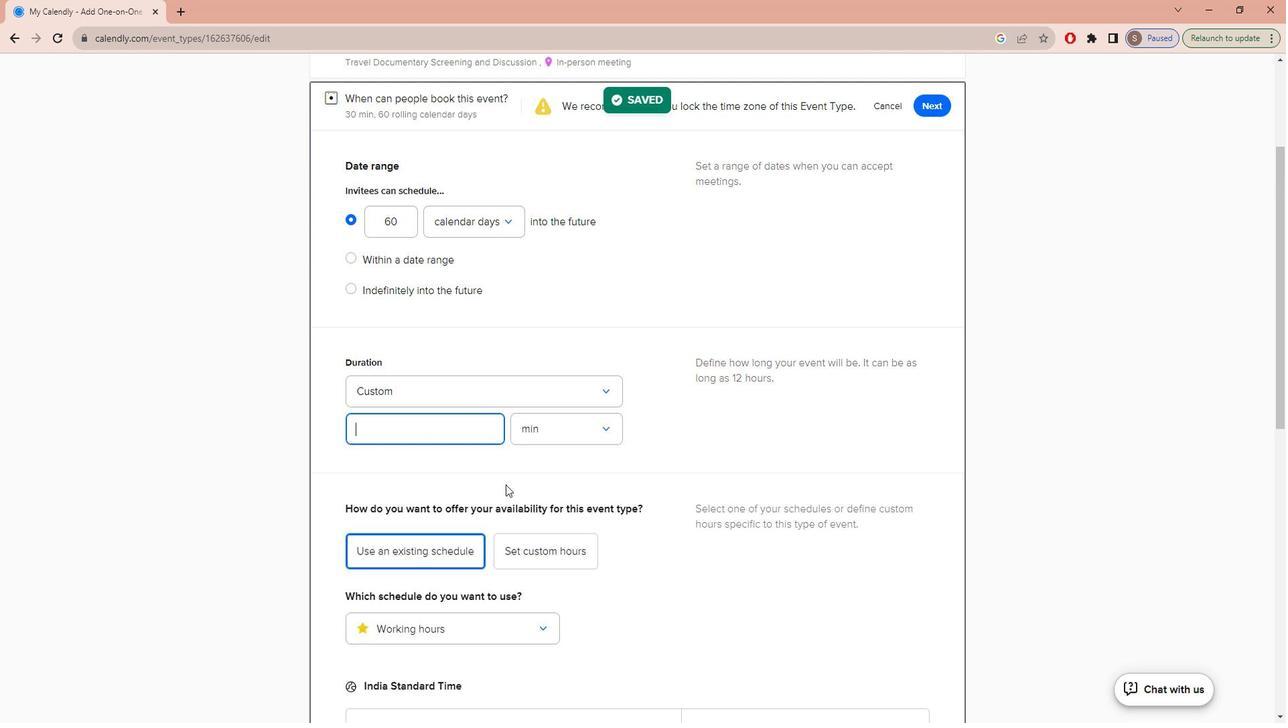 
Action: Mouse moved to (480, 416)
Screenshot: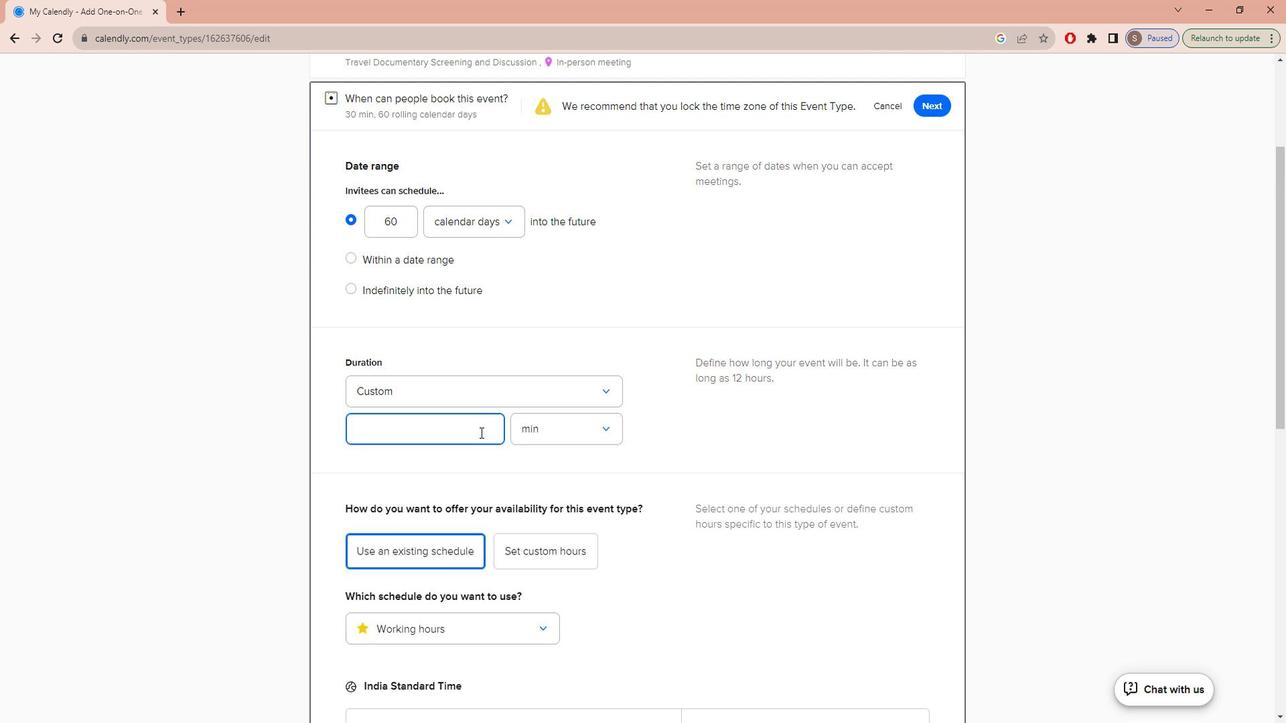 
Action: Key pressed 3
Screenshot: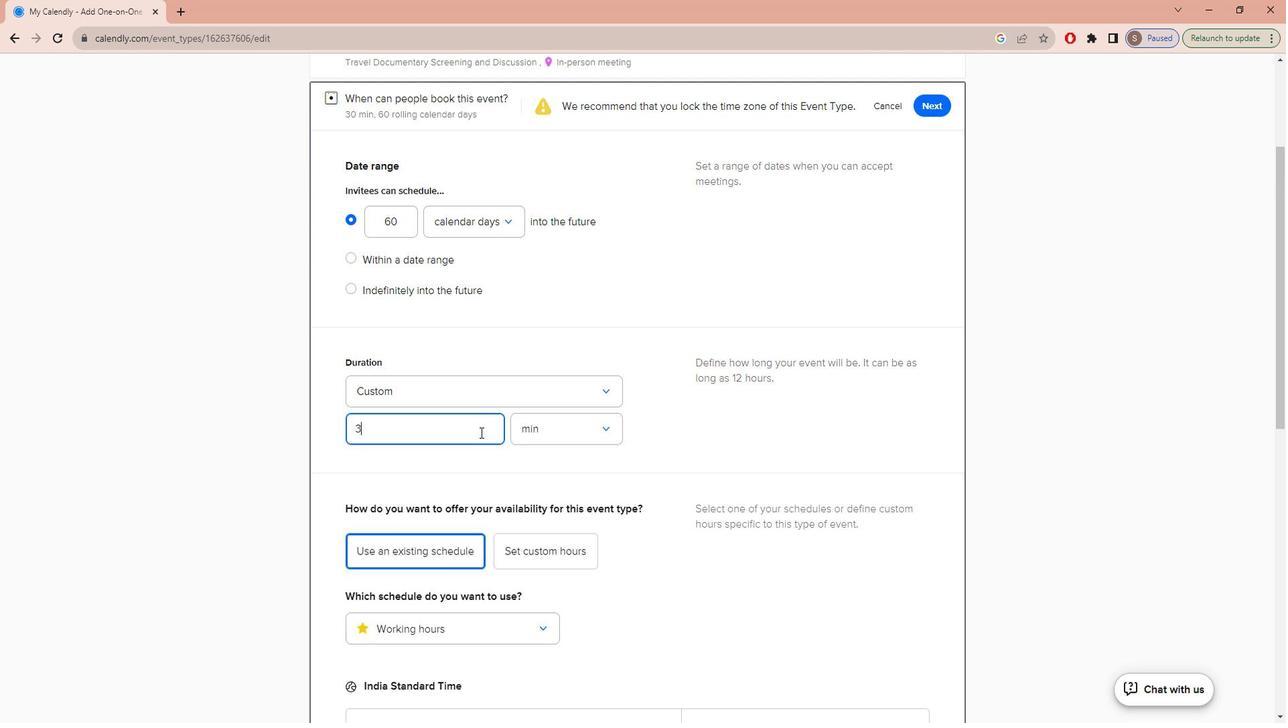 
Action: Mouse moved to (535, 414)
Screenshot: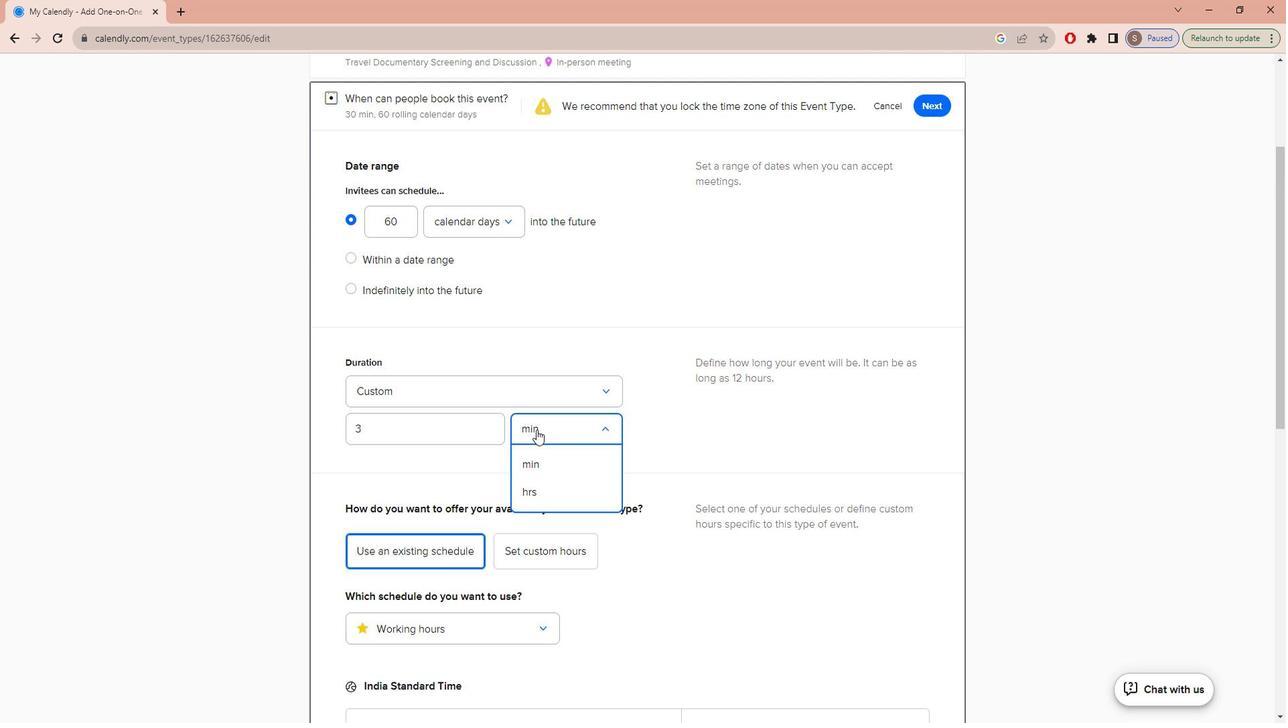 
Action: Mouse pressed left at (535, 414)
Screenshot: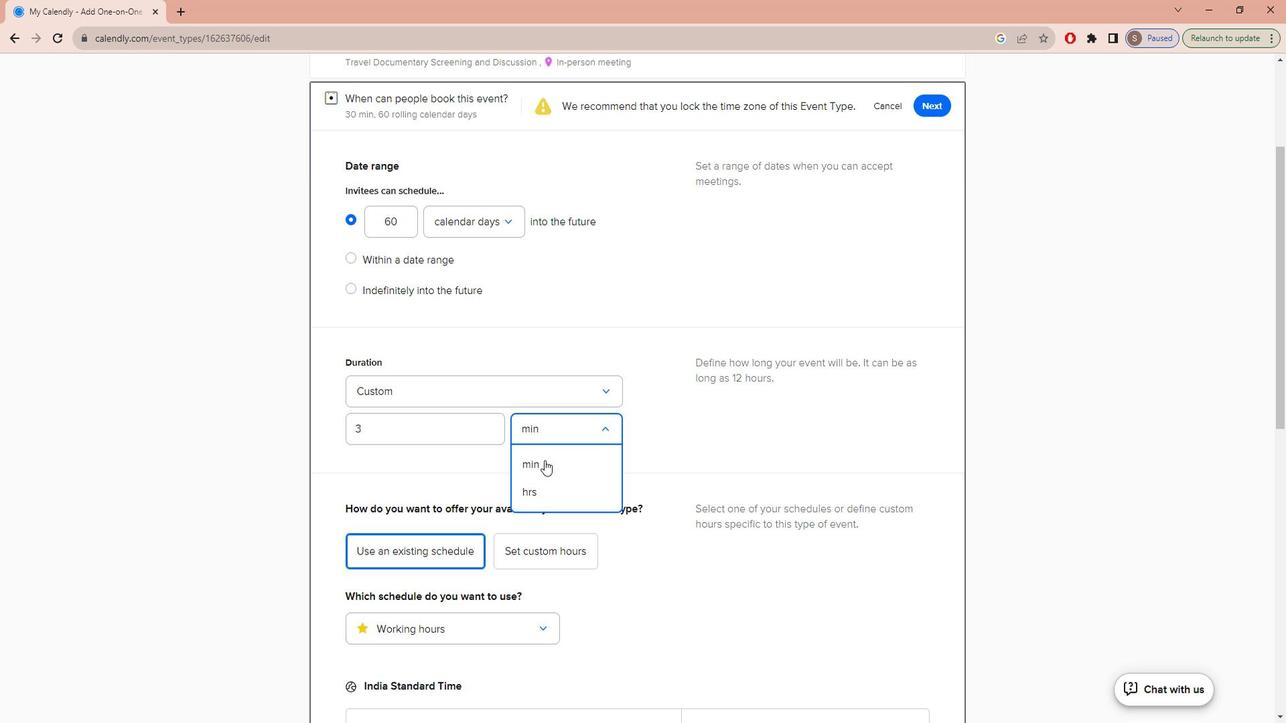 
Action: Mouse moved to (547, 474)
Screenshot: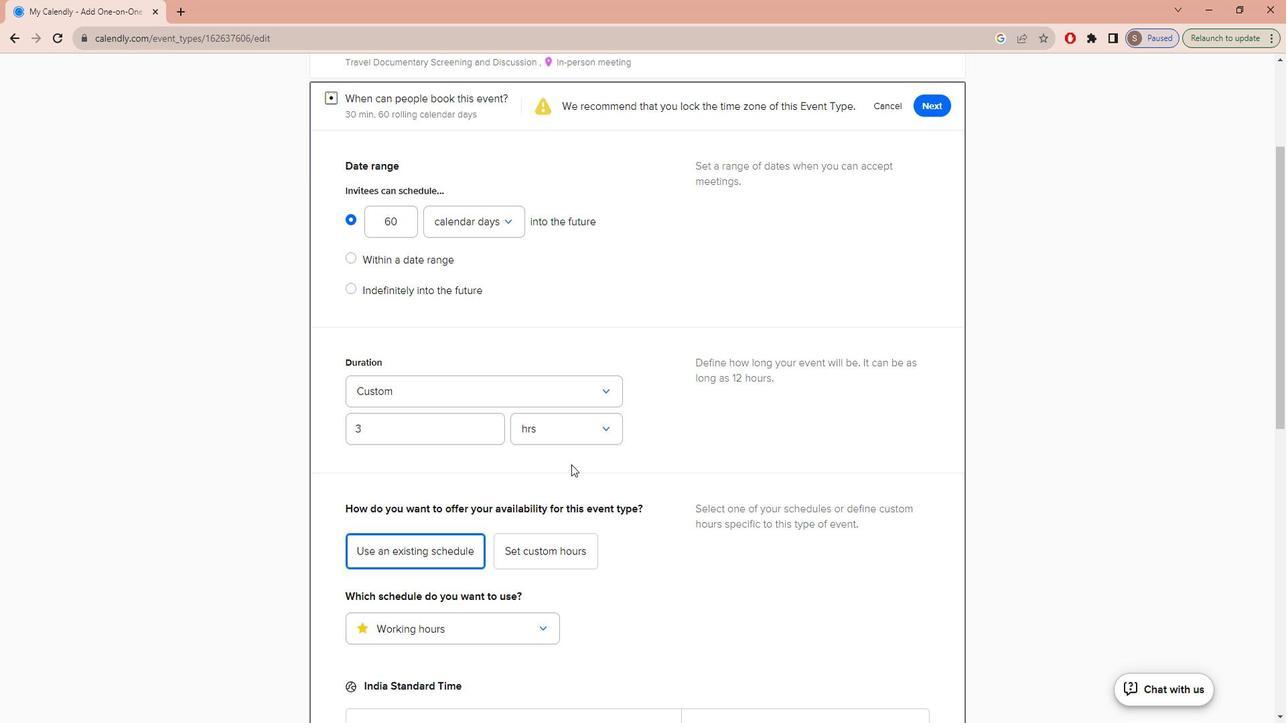 
Action: Mouse pressed left at (547, 474)
Screenshot: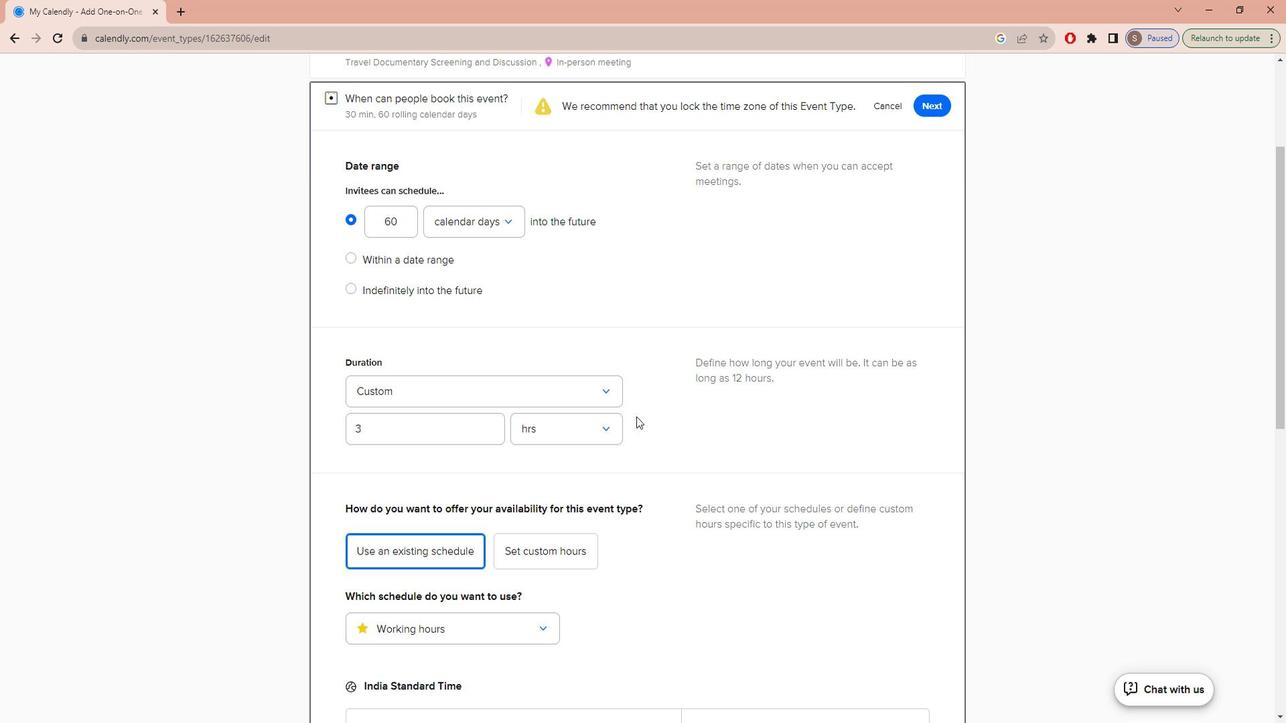 
Action: Mouse moved to (738, 334)
Screenshot: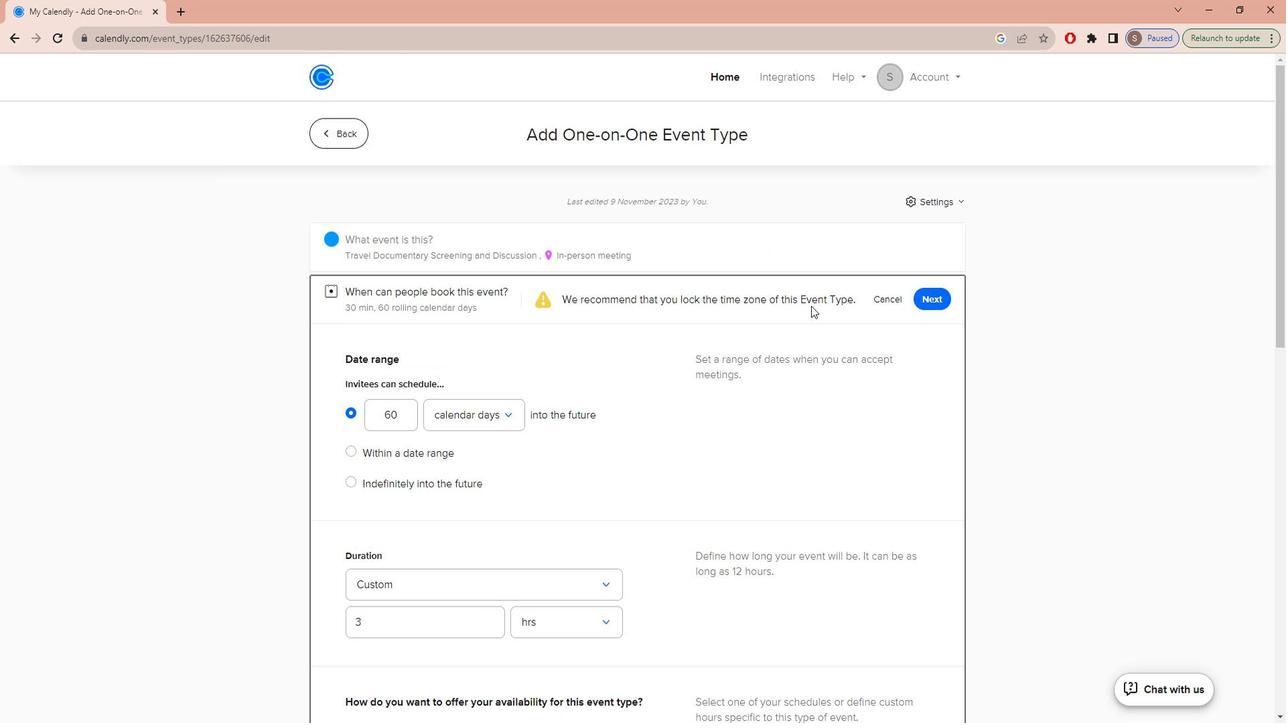 
Action: Mouse scrolled (738, 334) with delta (0, 0)
Screenshot: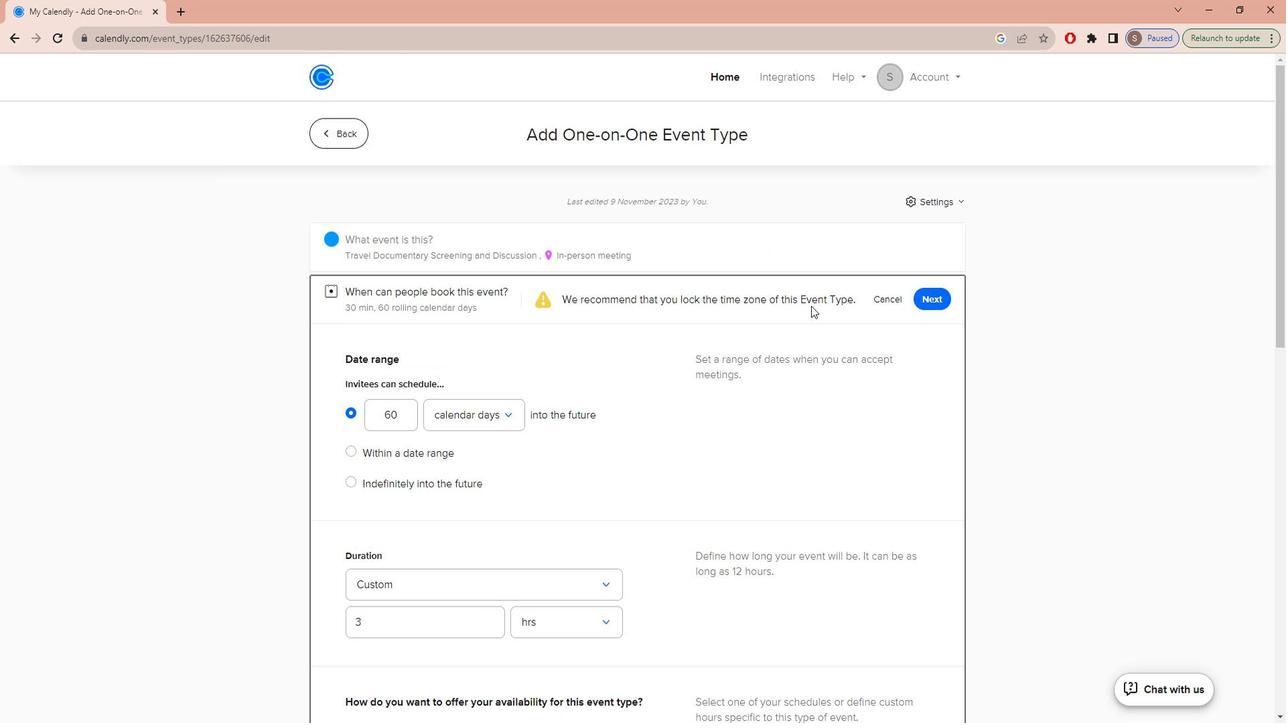 
Action: Mouse scrolled (738, 334) with delta (0, 0)
Screenshot: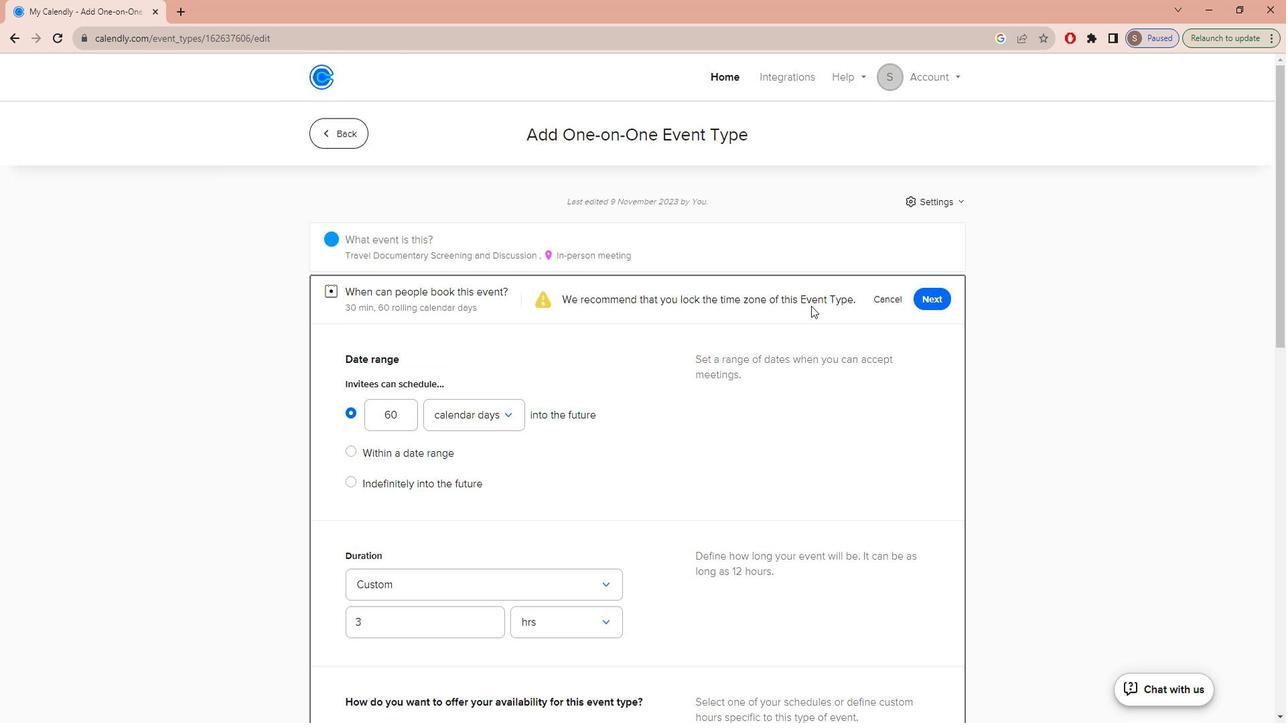 
Action: Mouse moved to (739, 334)
Screenshot: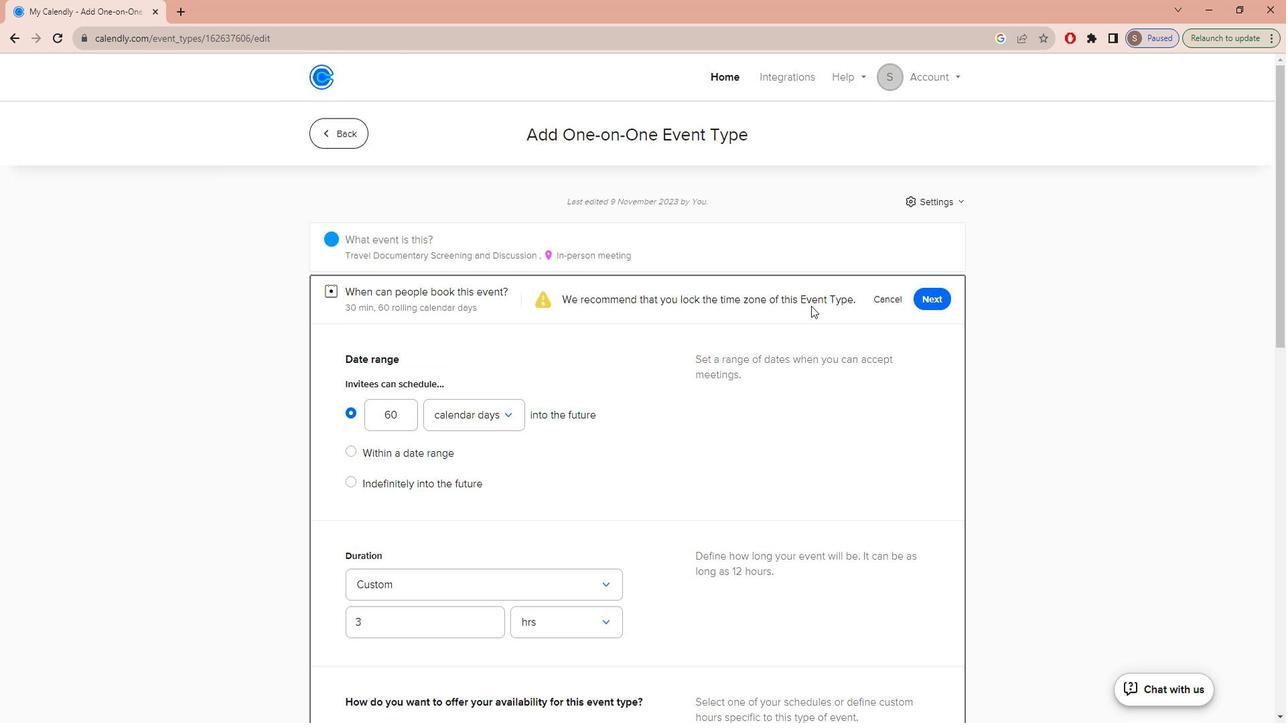 
Action: Mouse scrolled (739, 334) with delta (0, 0)
Screenshot: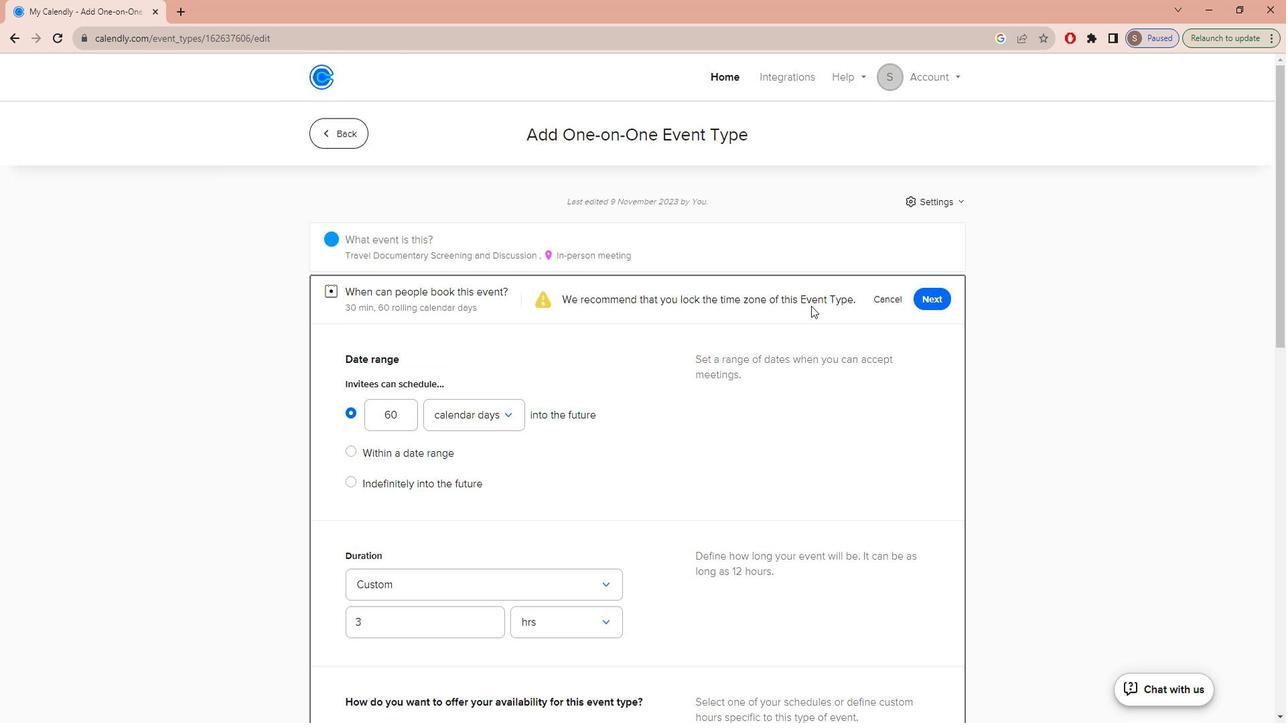 
Action: Mouse scrolled (739, 334) with delta (0, 0)
Screenshot: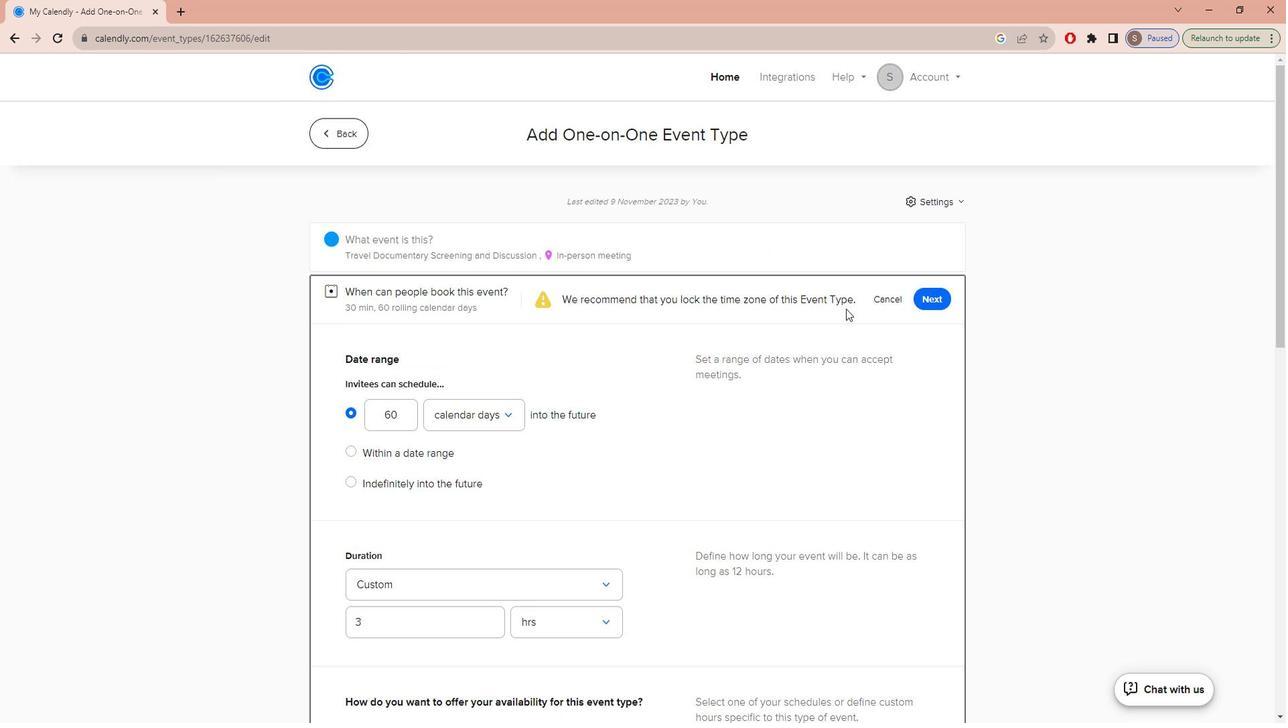 
Action: Mouse moved to (933, 288)
Screenshot: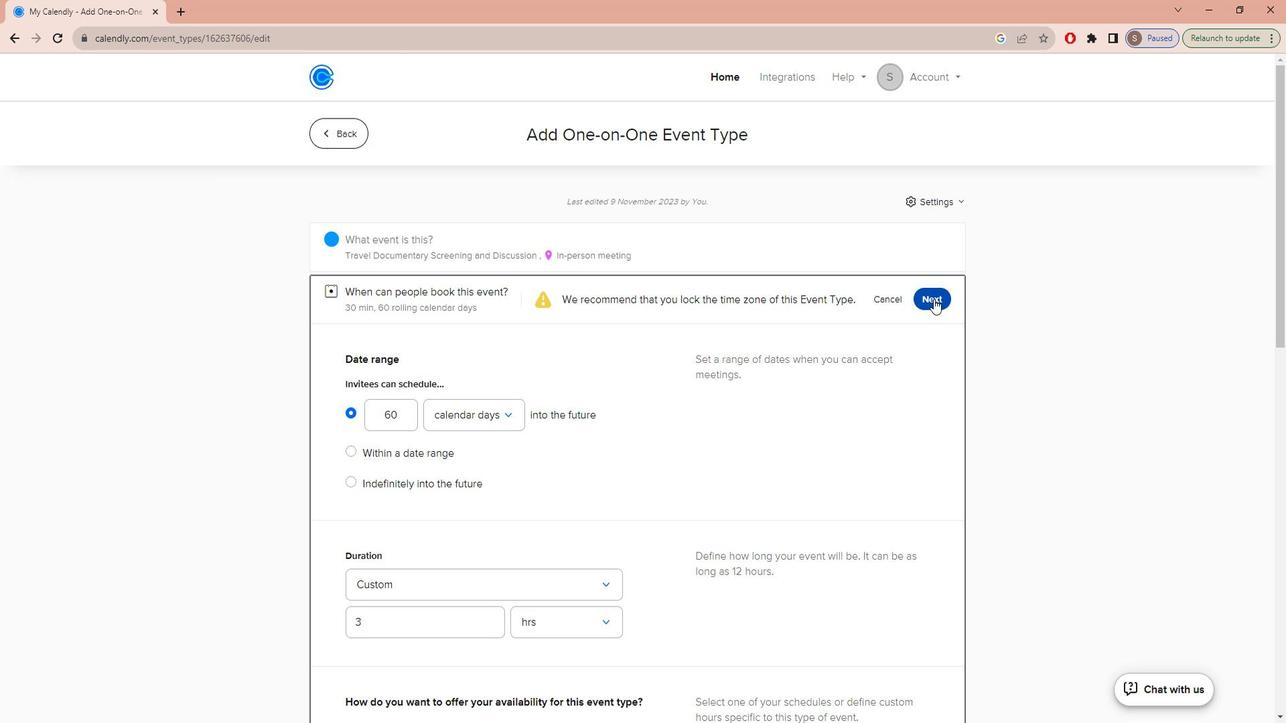 
Action: Mouse pressed left at (933, 288)
Screenshot: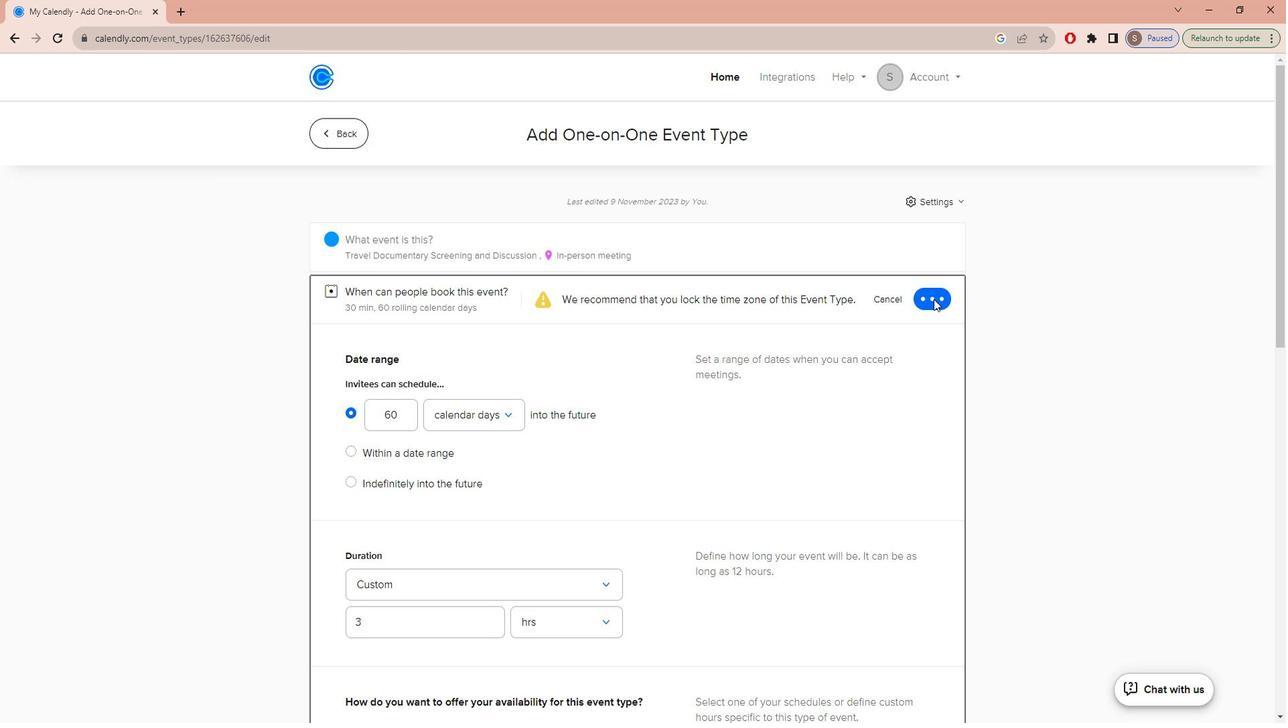 
